 Task: Find connections with filter location Glauchau with filter topic #linkedincoachwith filter profile language Spanish with filter current company Forbe with filter school Telangana jobs and careers with filter industry Business Consulting and Services with filter service category Network Support with filter keywords title Program Administrator
Action: Mouse moved to (595, 83)
Screenshot: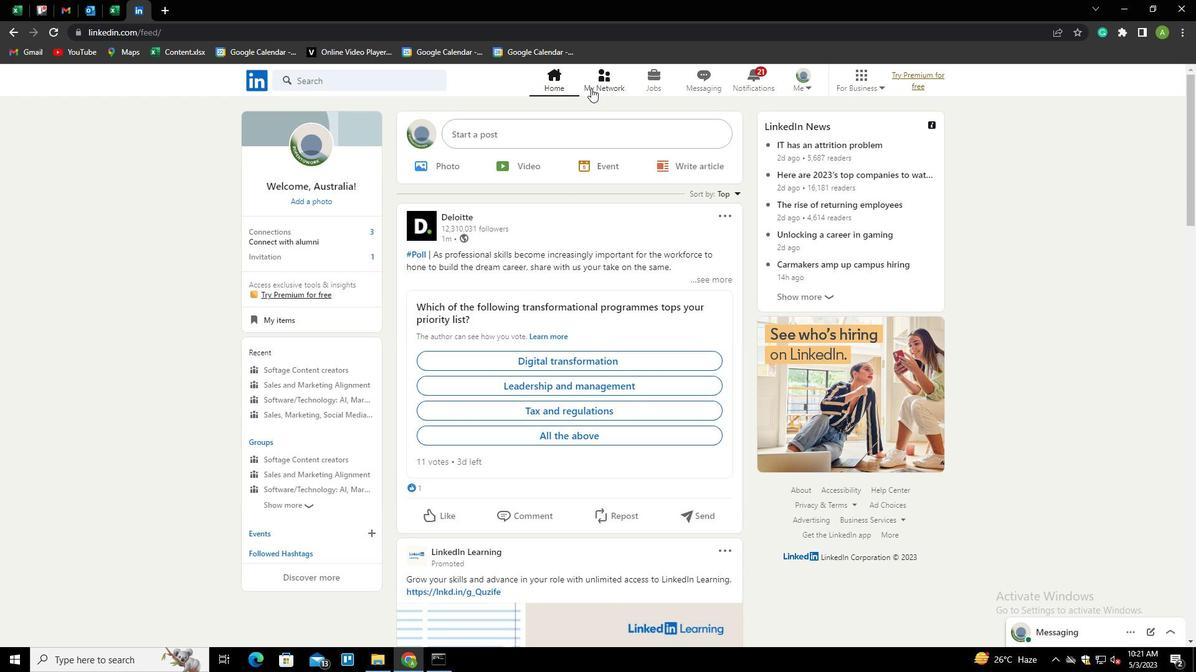 
Action: Mouse pressed left at (595, 83)
Screenshot: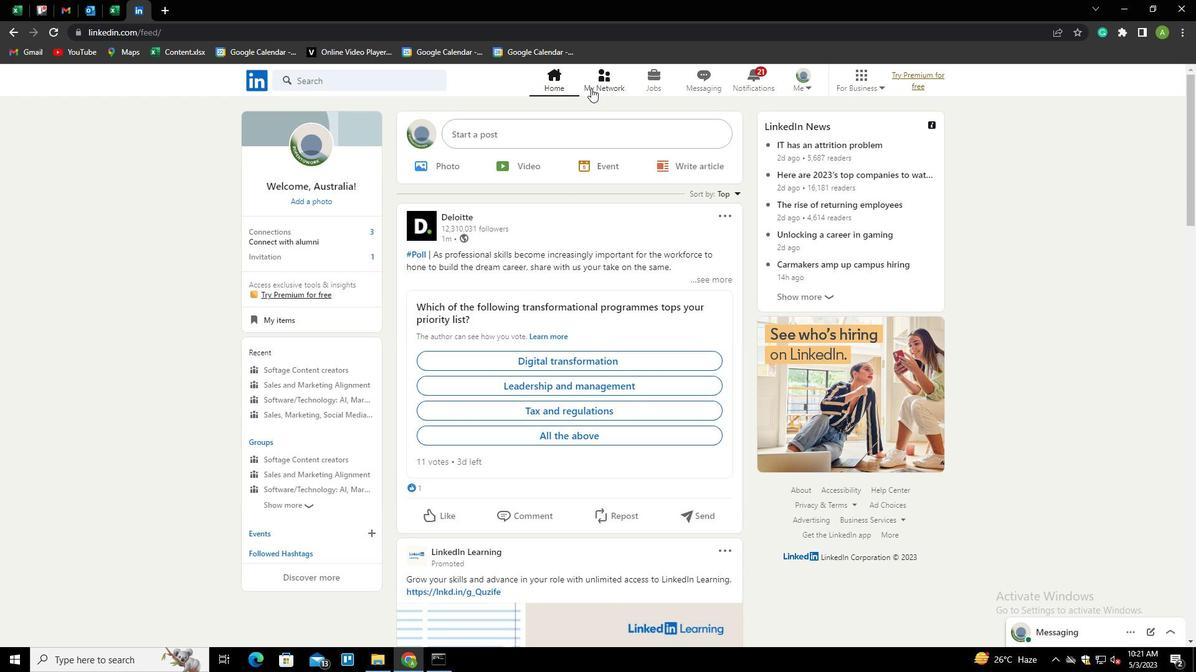 
Action: Mouse moved to (300, 147)
Screenshot: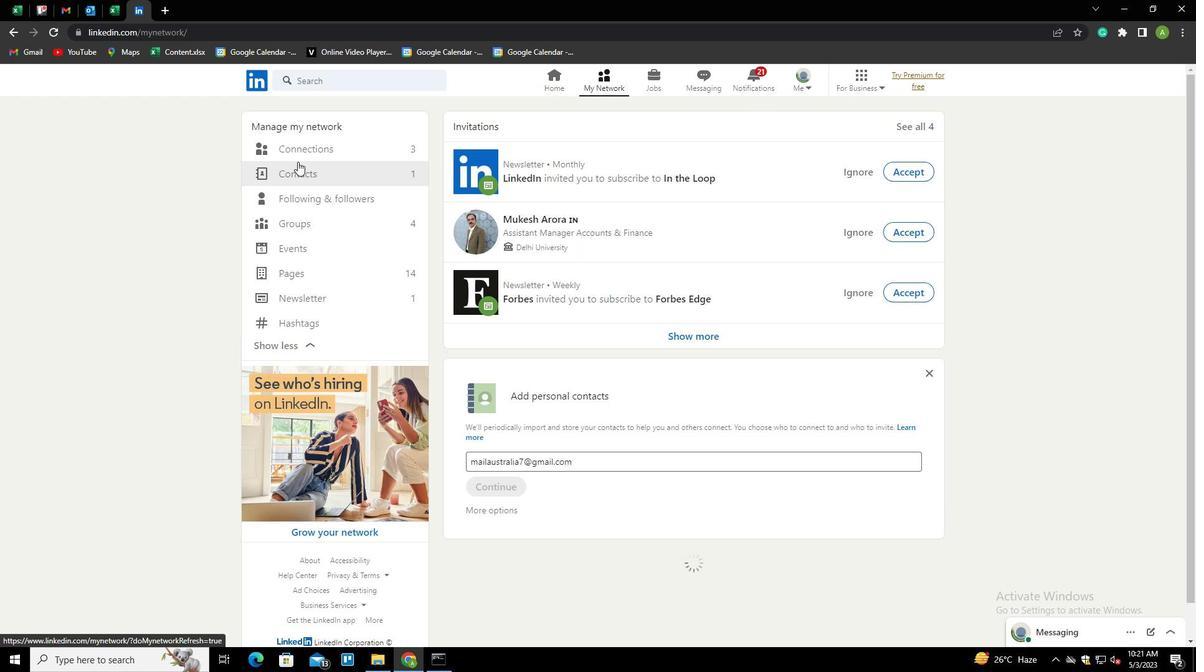 
Action: Mouse pressed left at (300, 147)
Screenshot: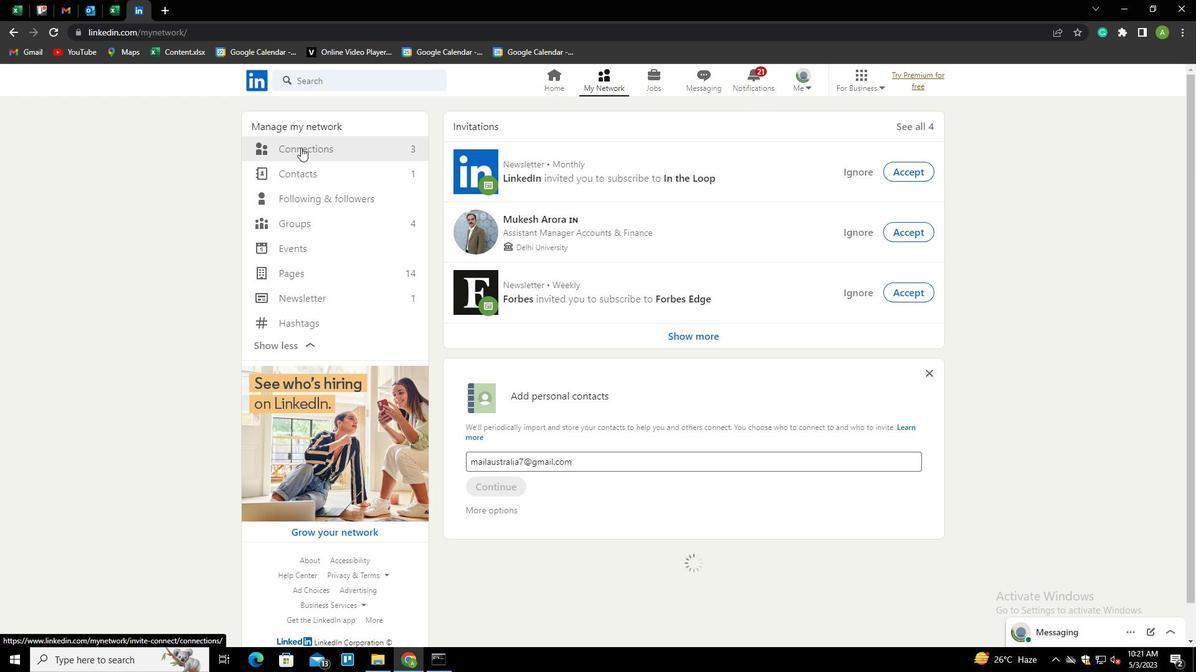 
Action: Mouse moved to (679, 147)
Screenshot: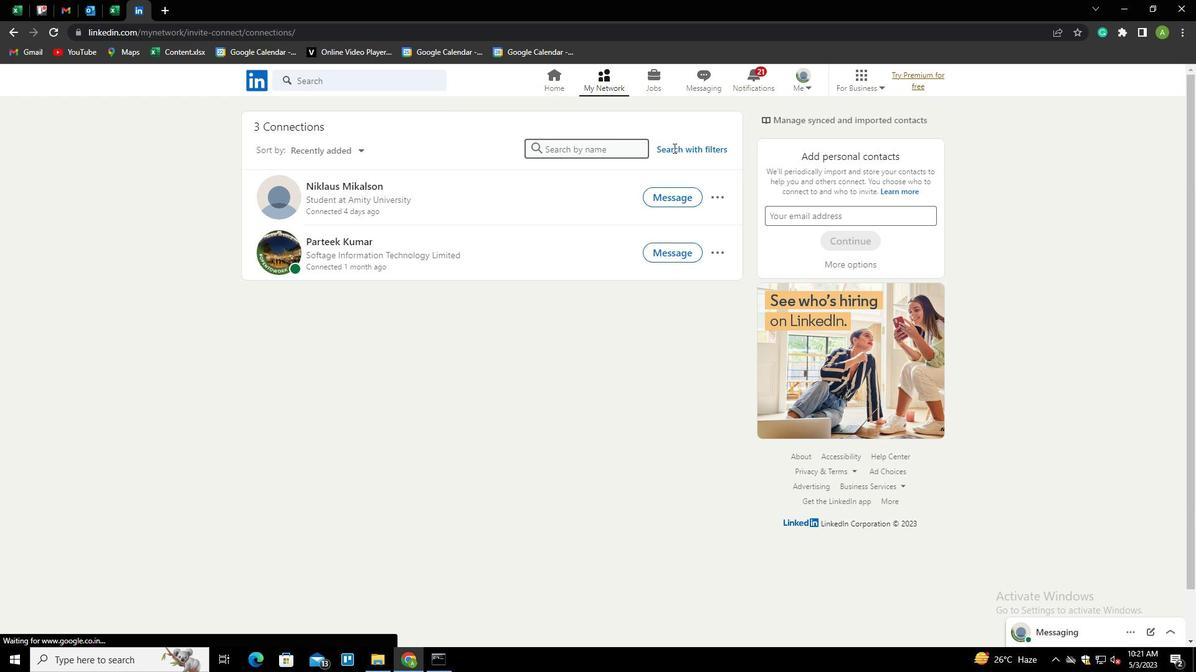 
Action: Mouse pressed left at (679, 147)
Screenshot: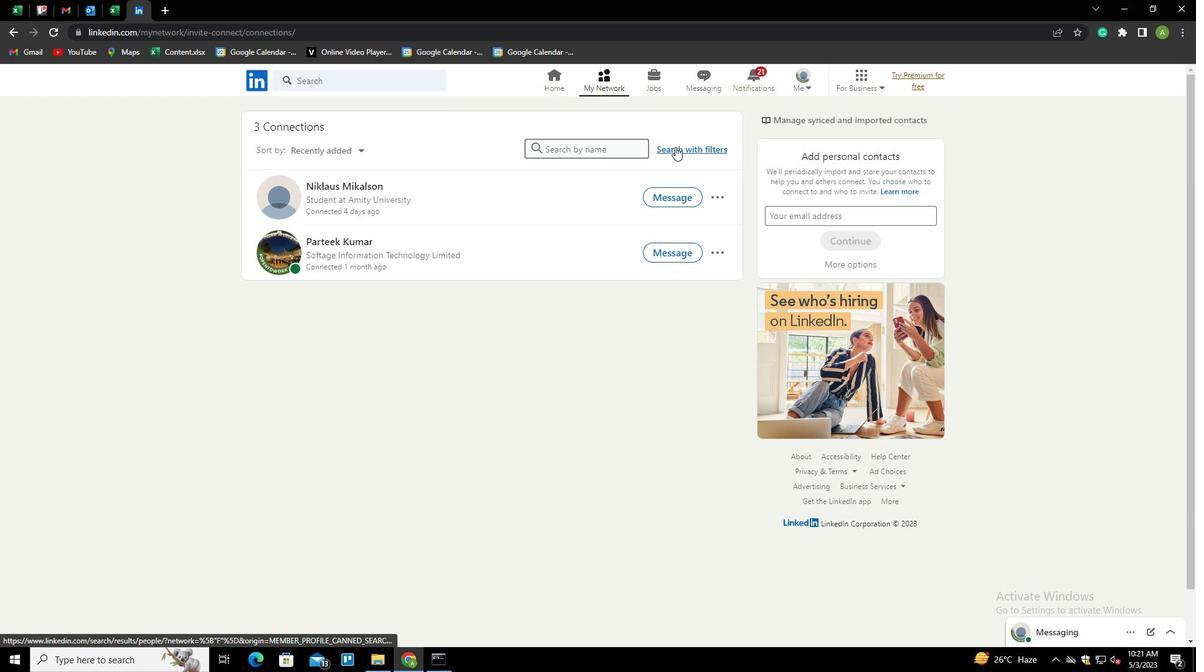 
Action: Mouse moved to (630, 119)
Screenshot: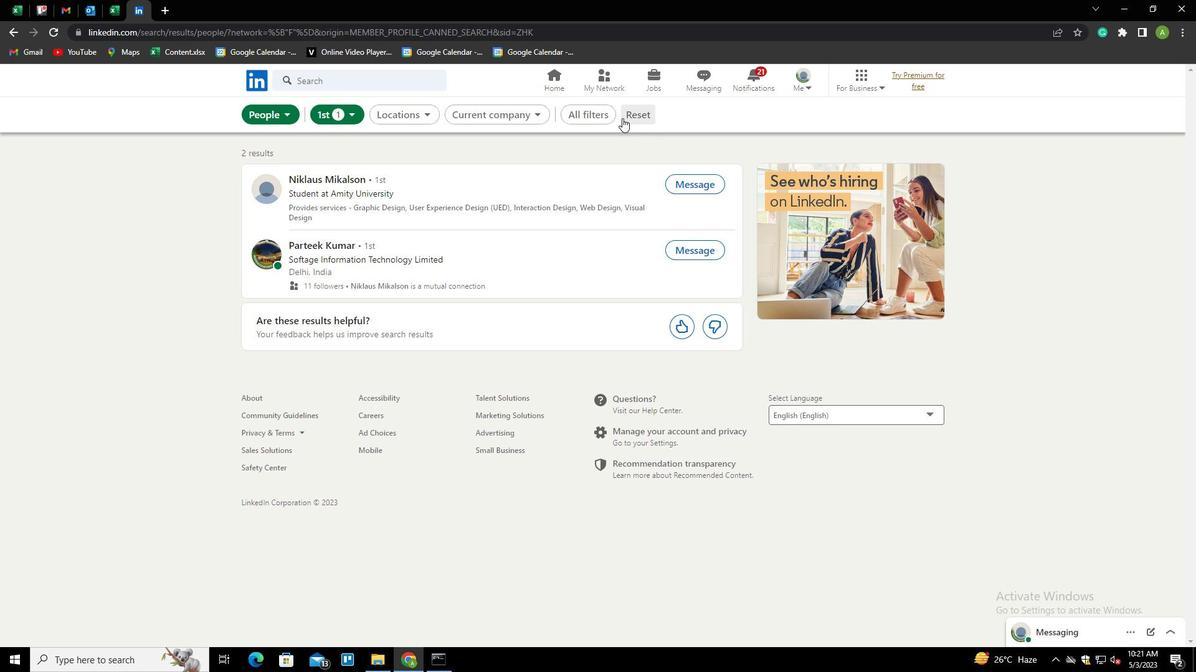 
Action: Mouse pressed left at (630, 119)
Screenshot: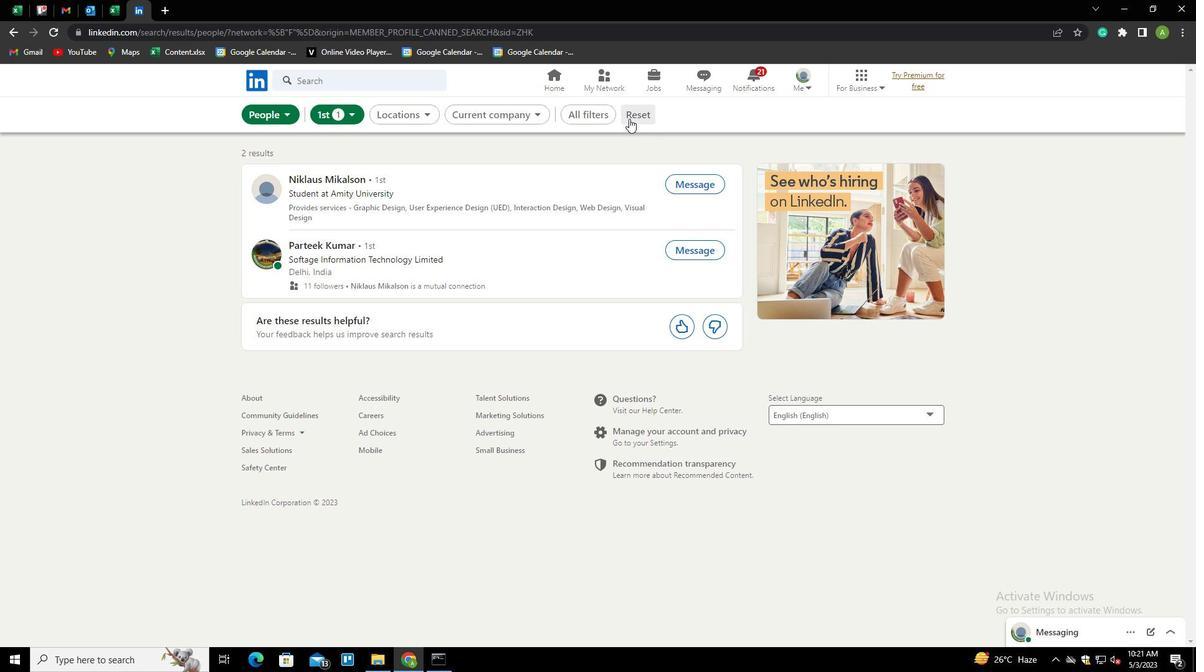 
Action: Mouse moved to (629, 119)
Screenshot: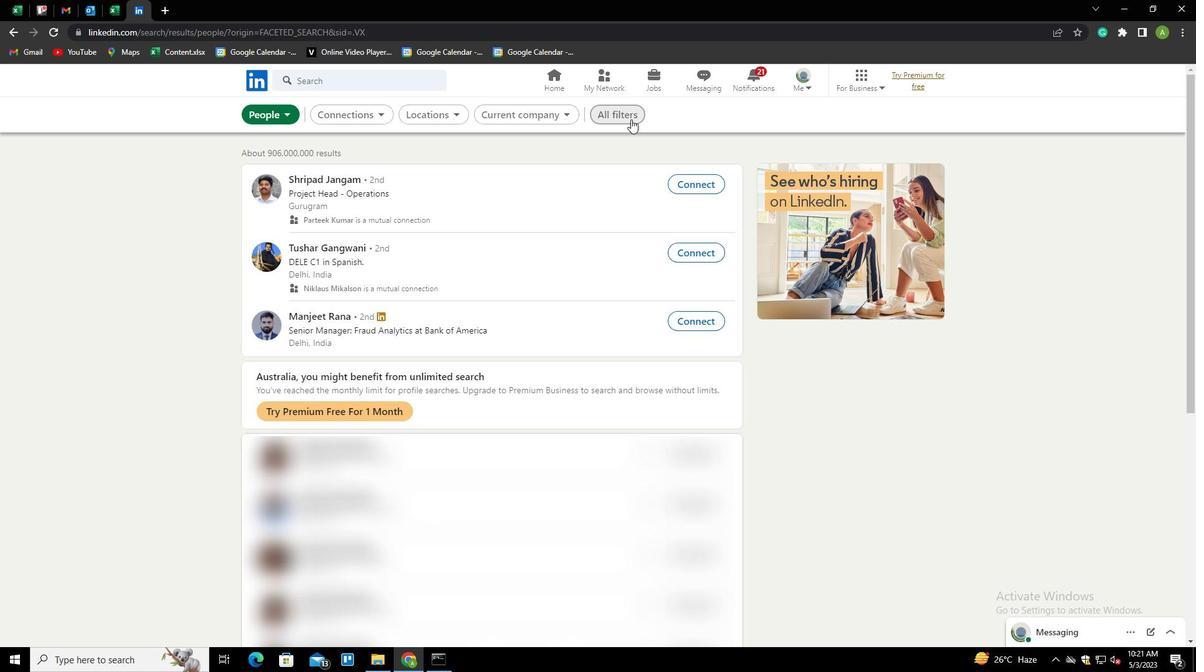 
Action: Mouse pressed left at (629, 119)
Screenshot: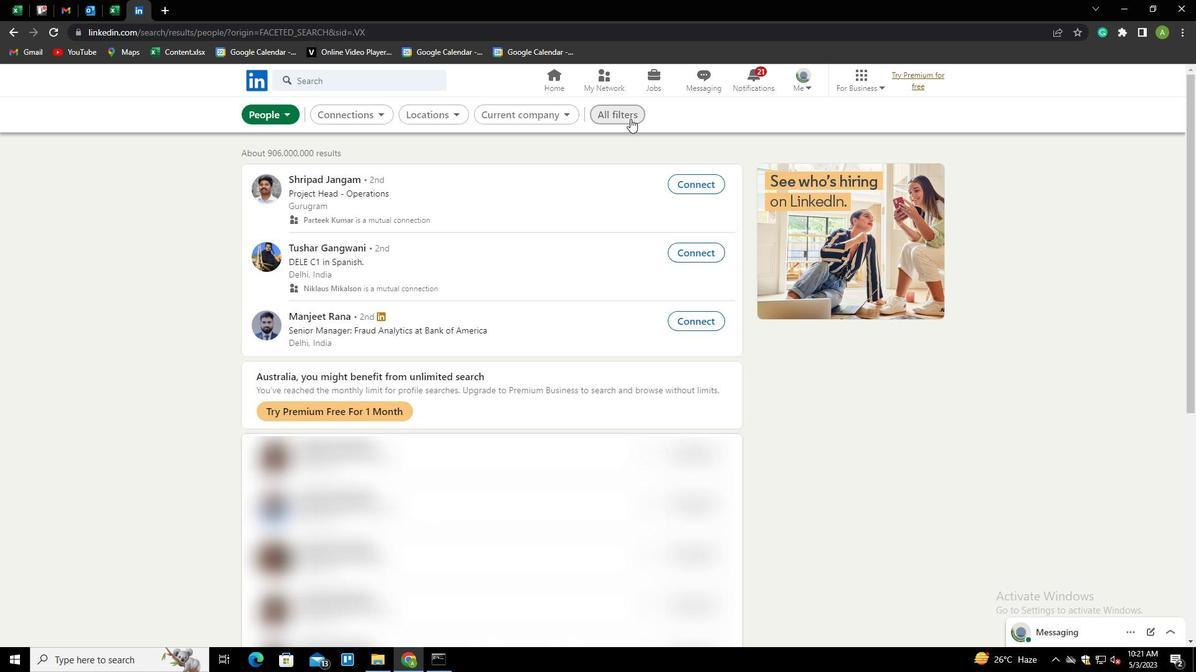 
Action: Mouse moved to (1018, 295)
Screenshot: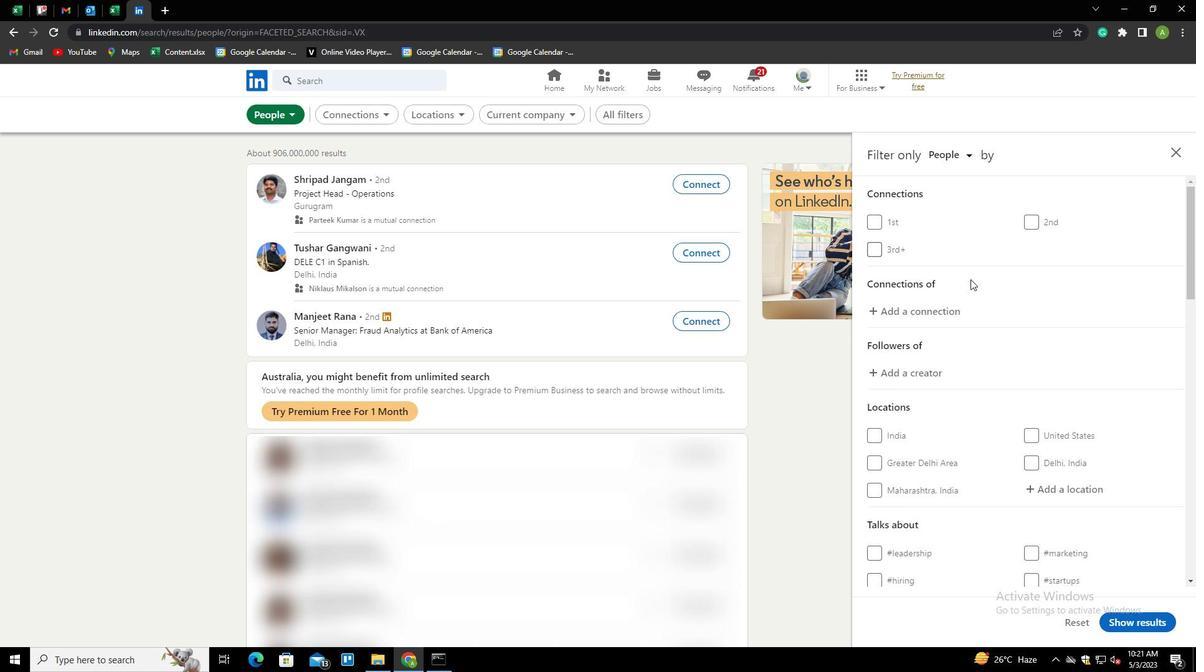 
Action: Mouse scrolled (1018, 294) with delta (0, 0)
Screenshot: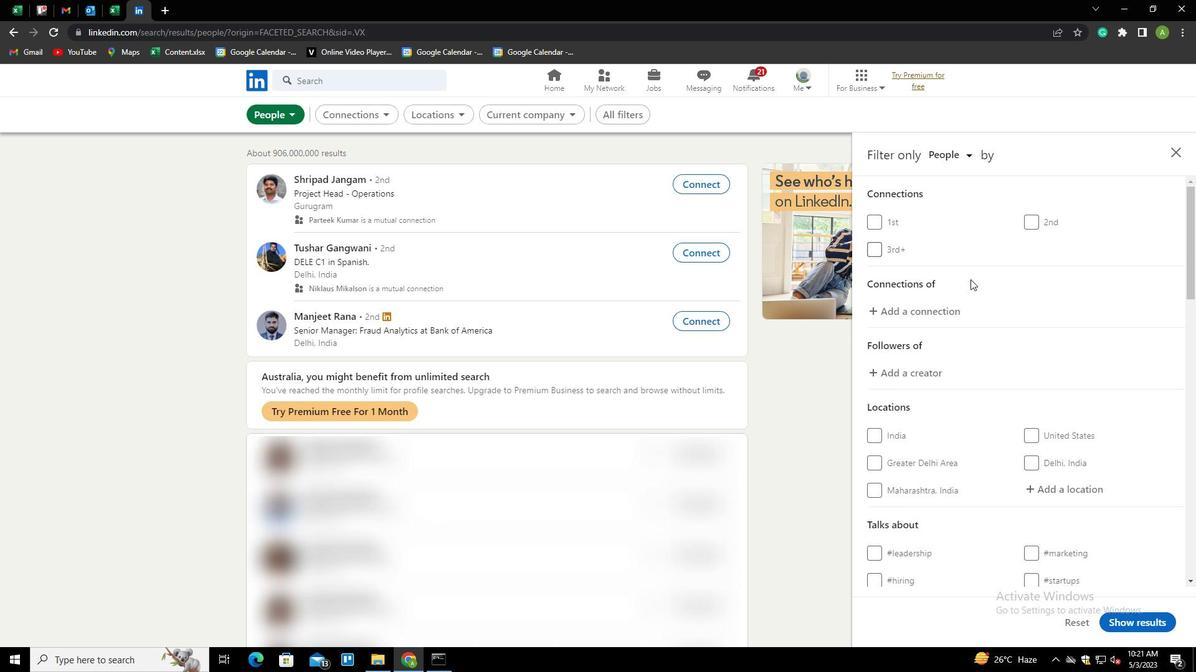 
Action: Mouse scrolled (1018, 294) with delta (0, 0)
Screenshot: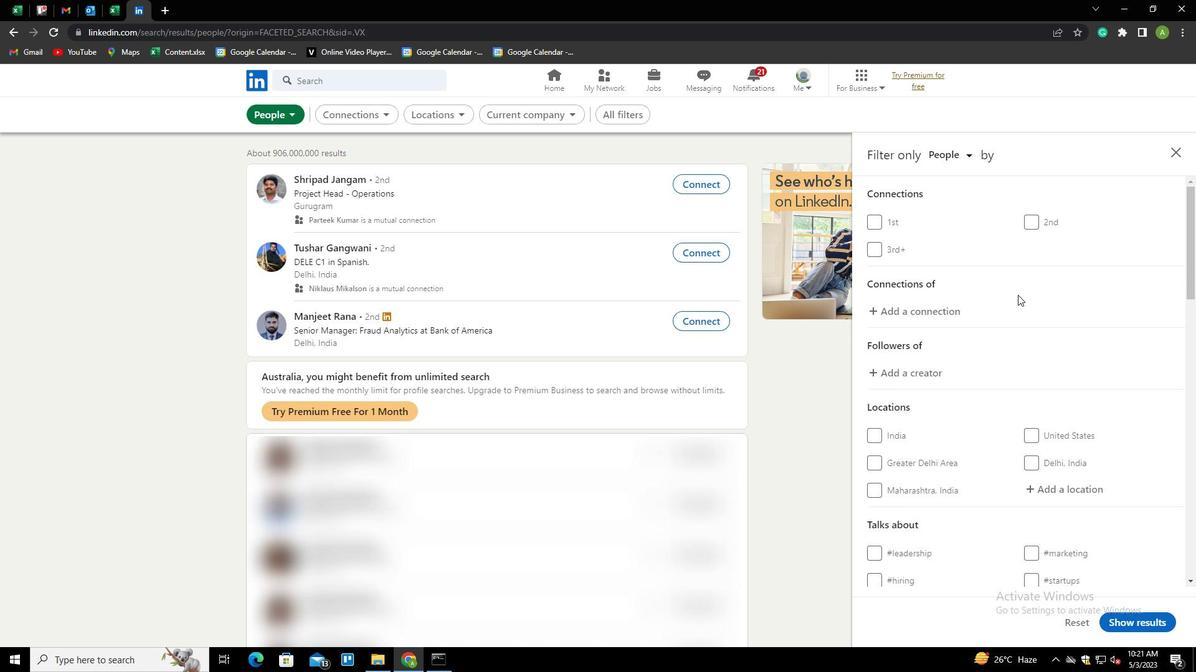 
Action: Mouse scrolled (1018, 294) with delta (0, 0)
Screenshot: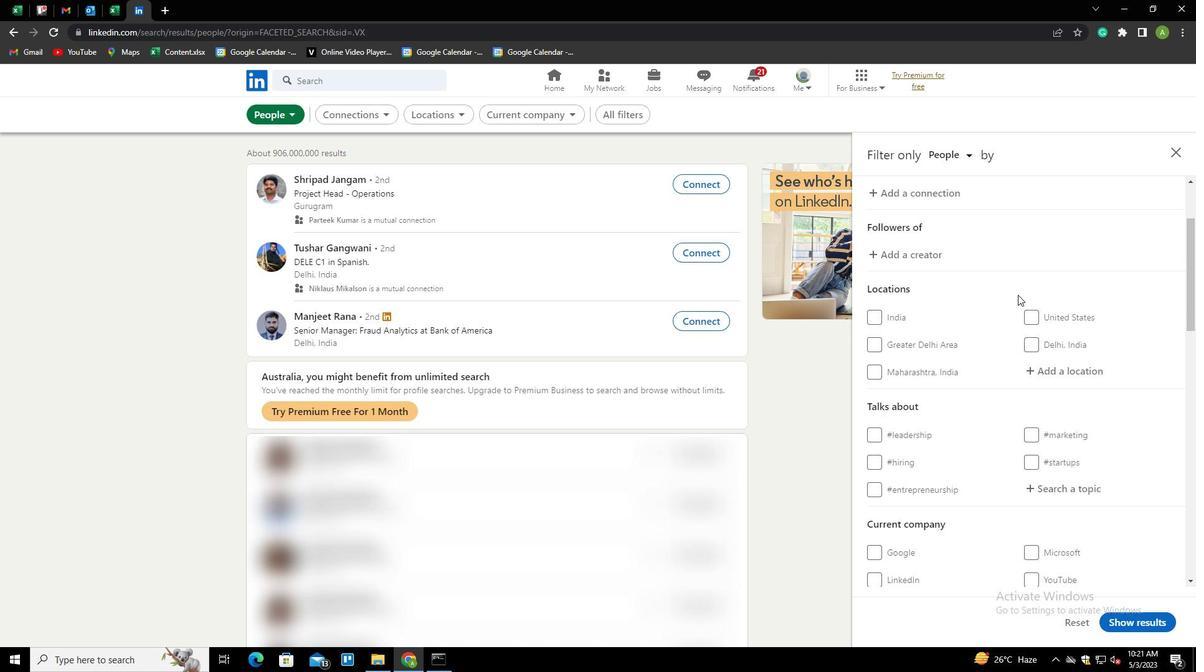 
Action: Mouse moved to (1047, 300)
Screenshot: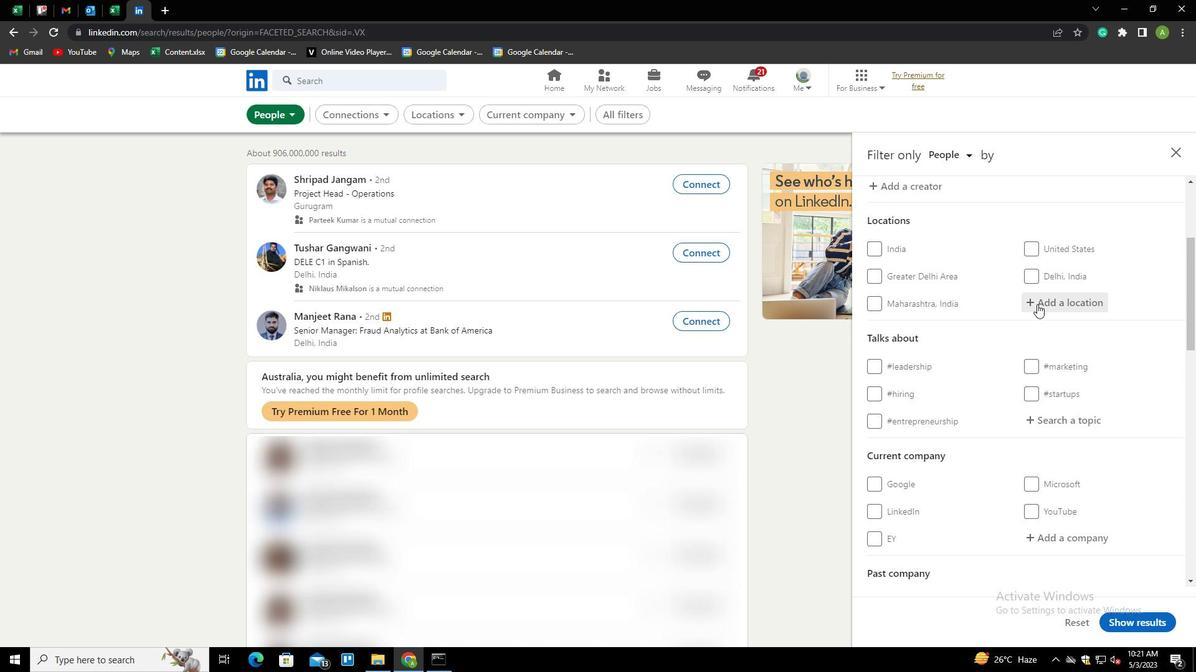 
Action: Mouse pressed left at (1047, 300)
Screenshot: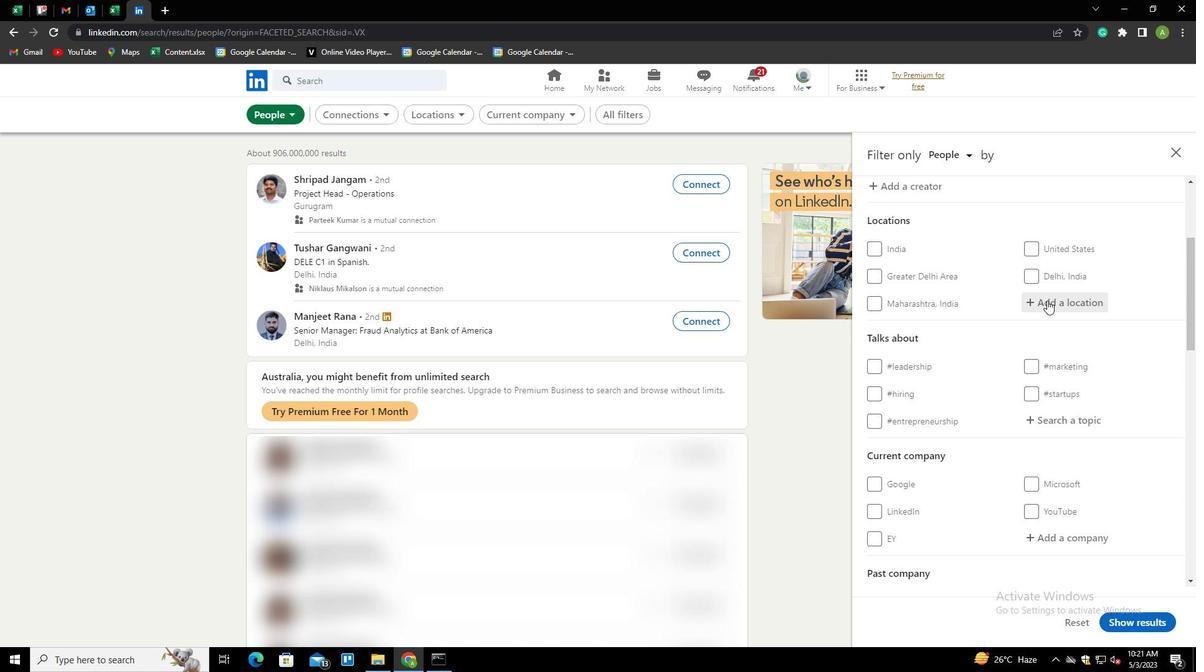 
Action: Mouse moved to (1062, 302)
Screenshot: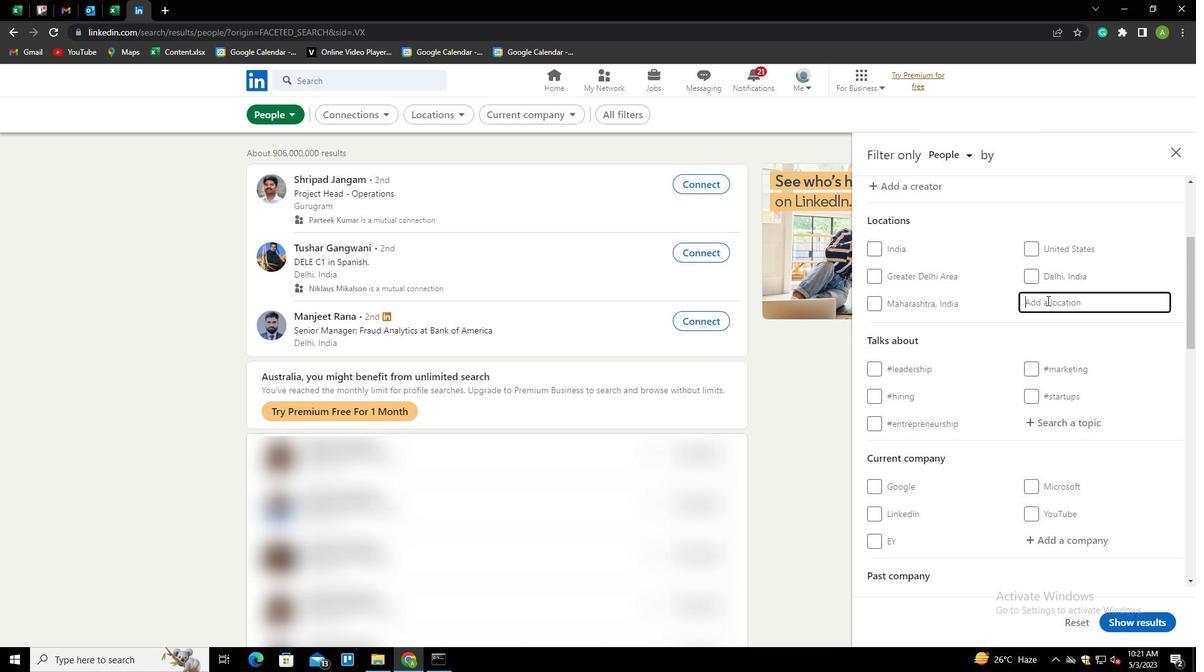 
Action: Mouse pressed left at (1062, 302)
Screenshot: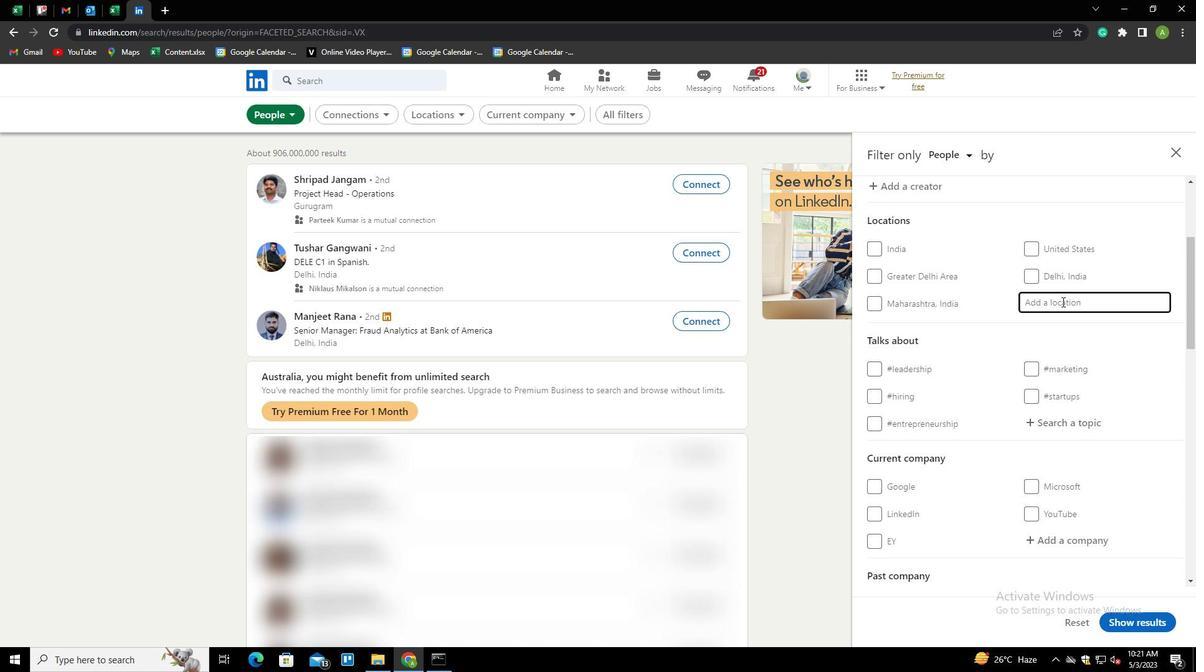 
Action: Mouse moved to (1062, 302)
Screenshot: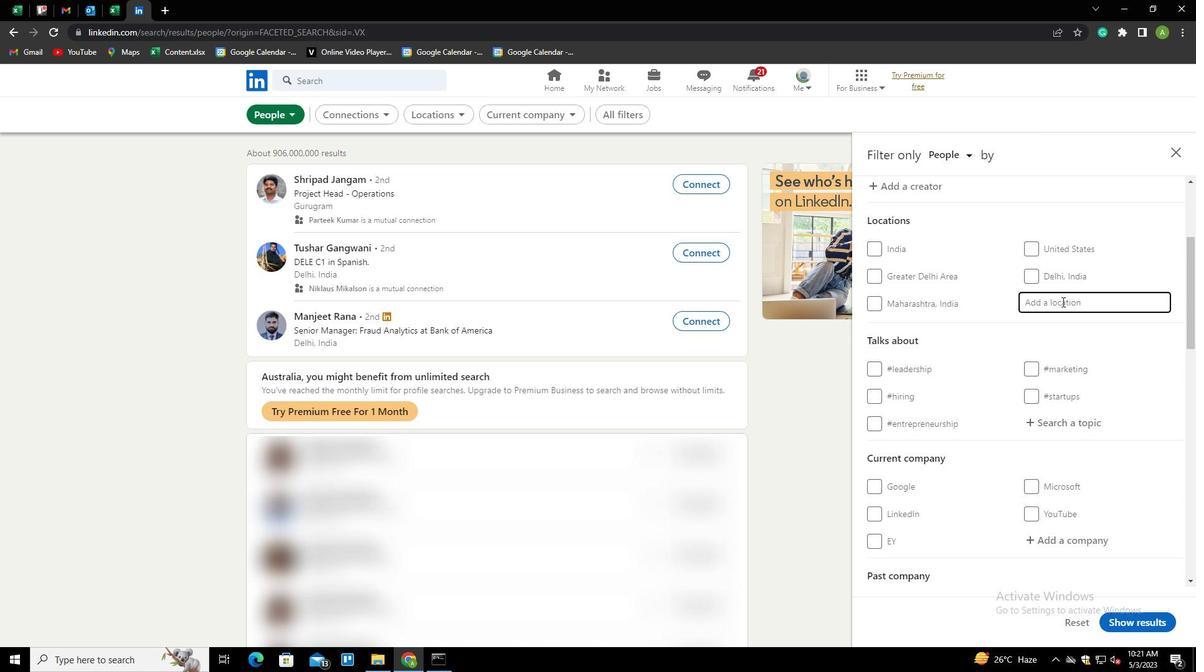 
Action: Key pressed <Key.shift>GLAUCHE<Key.left><Key.right><Key.shift_r><Key.left>AU<Key.down><Key.enter>
Screenshot: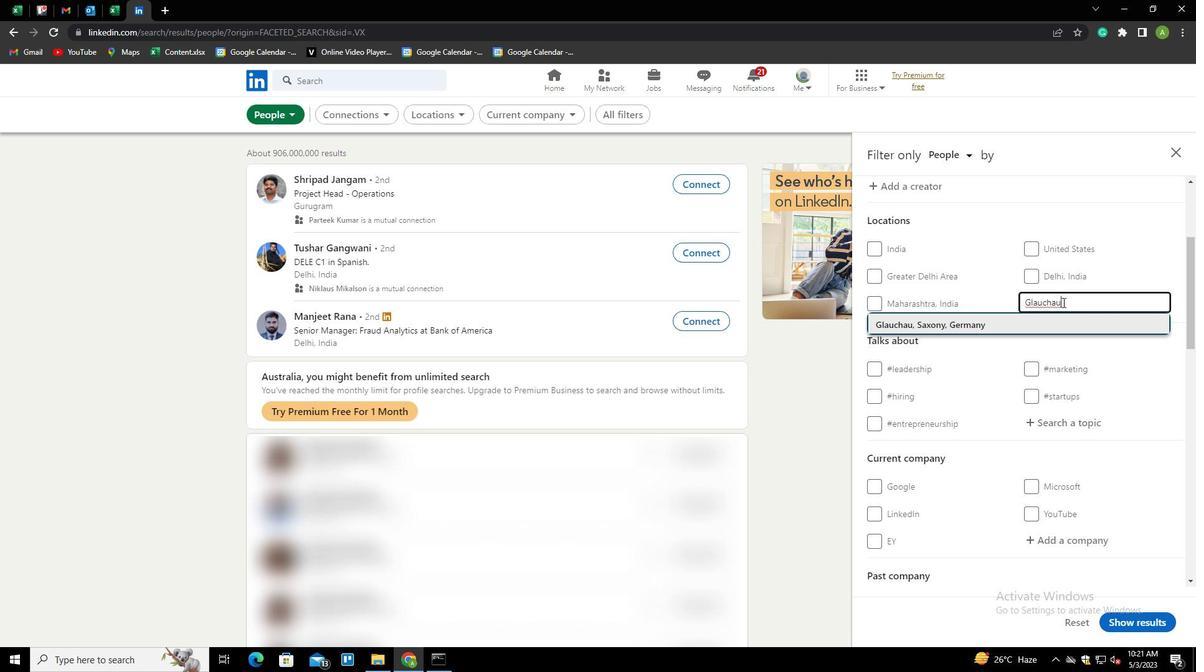 
Action: Mouse scrolled (1062, 302) with delta (0, 0)
Screenshot: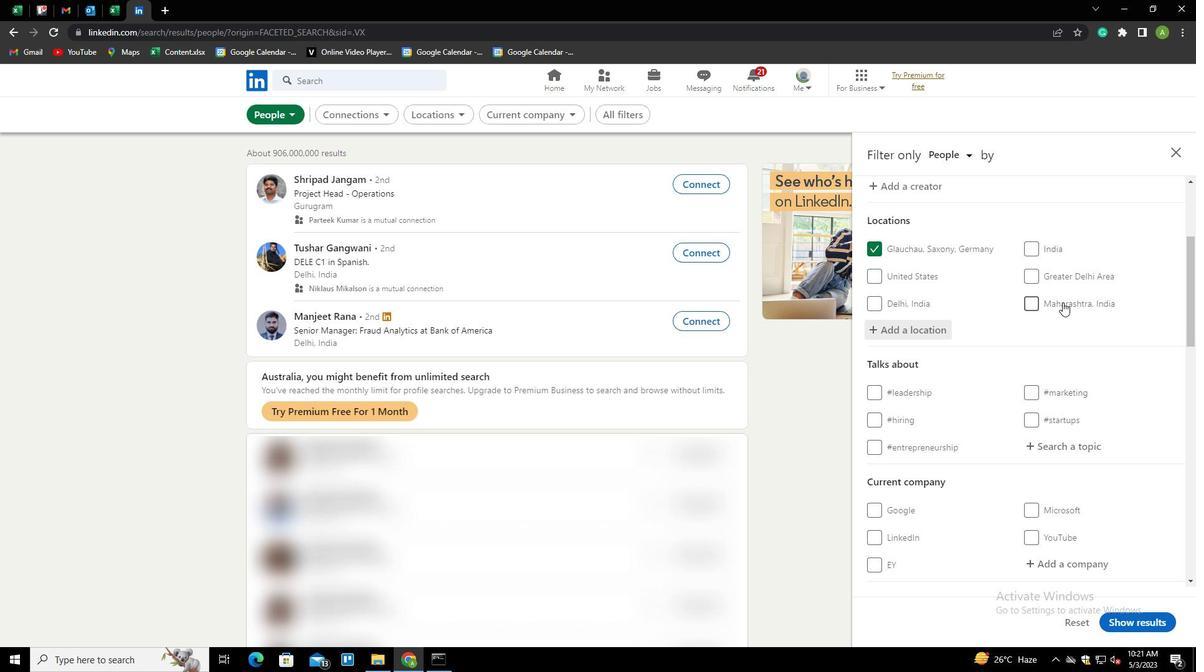 
Action: Mouse scrolled (1062, 302) with delta (0, 0)
Screenshot: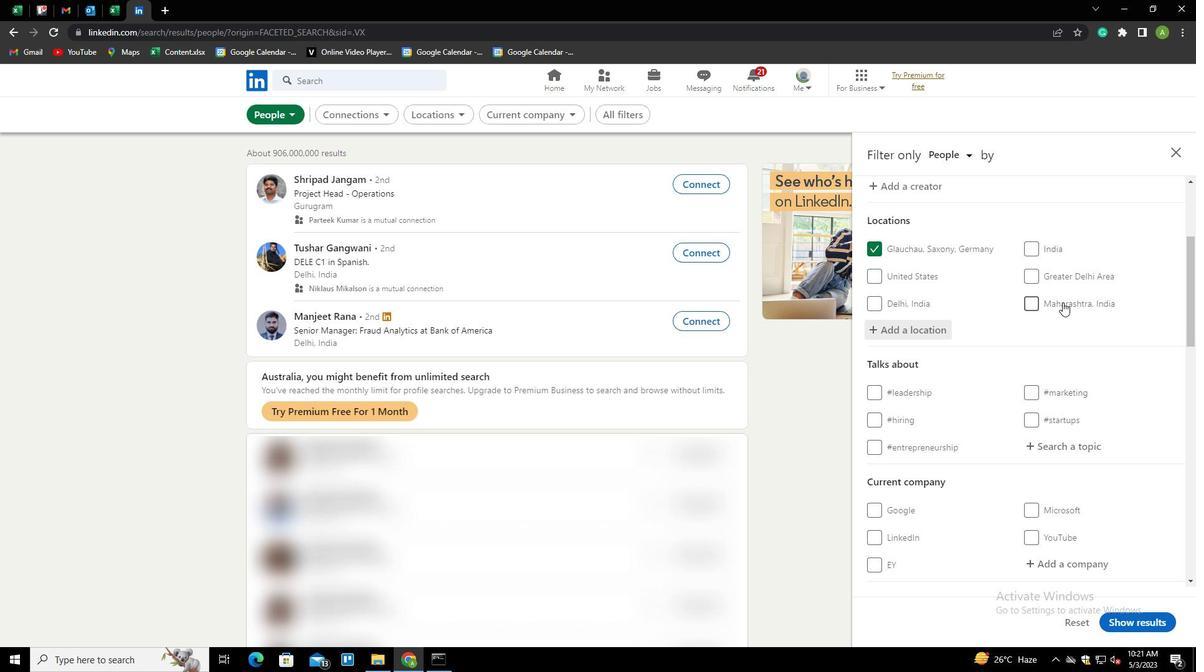 
Action: Mouse moved to (1054, 324)
Screenshot: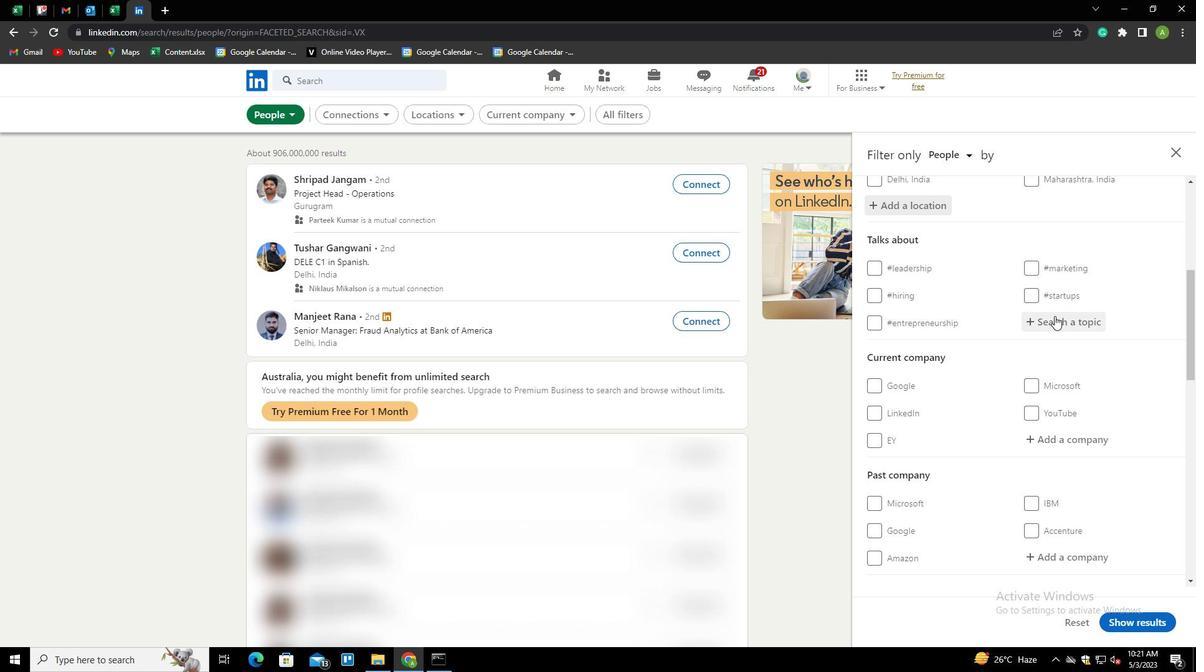 
Action: Mouse pressed left at (1054, 324)
Screenshot: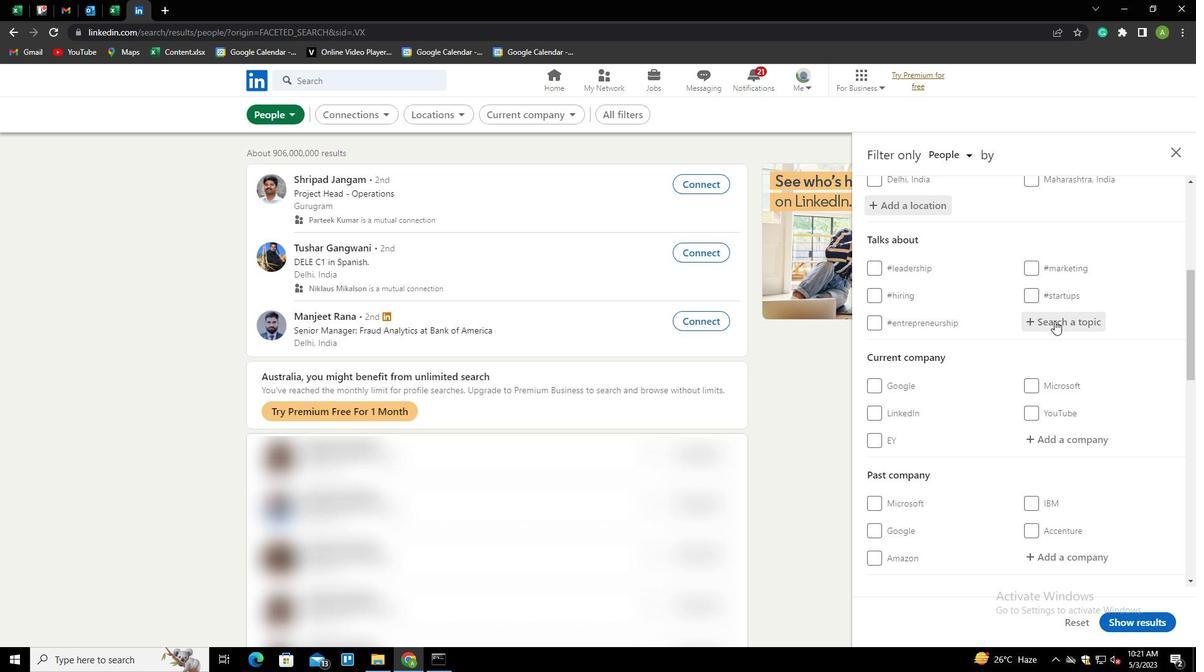 
Action: Key pressed LINKEDINCOA<Key.backspace>CA<Key.backspace><Key.backspace>ACH<Key.down><Key.enter>
Screenshot: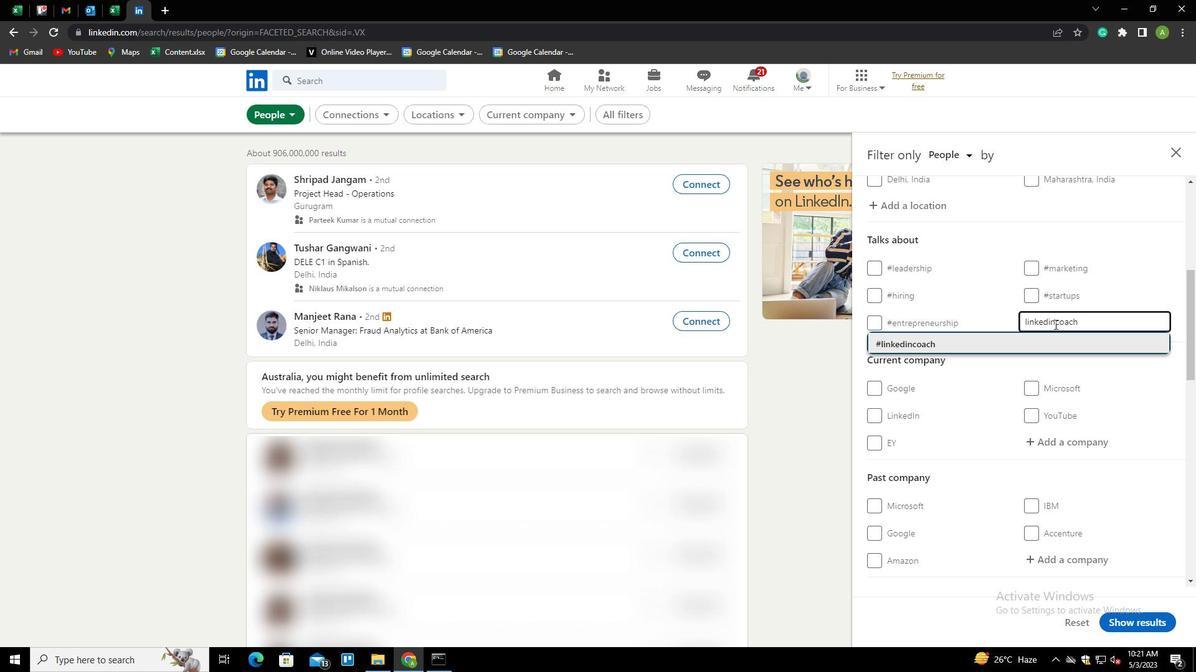 
Action: Mouse scrolled (1054, 323) with delta (0, 0)
Screenshot: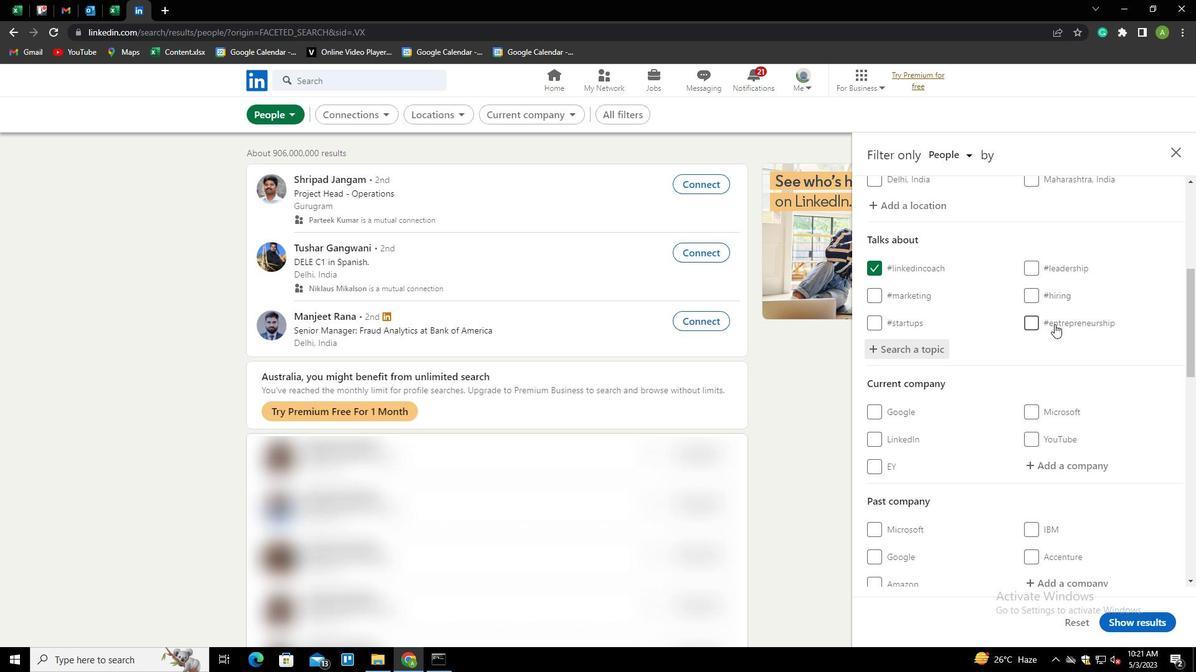 
Action: Mouse scrolled (1054, 323) with delta (0, 0)
Screenshot: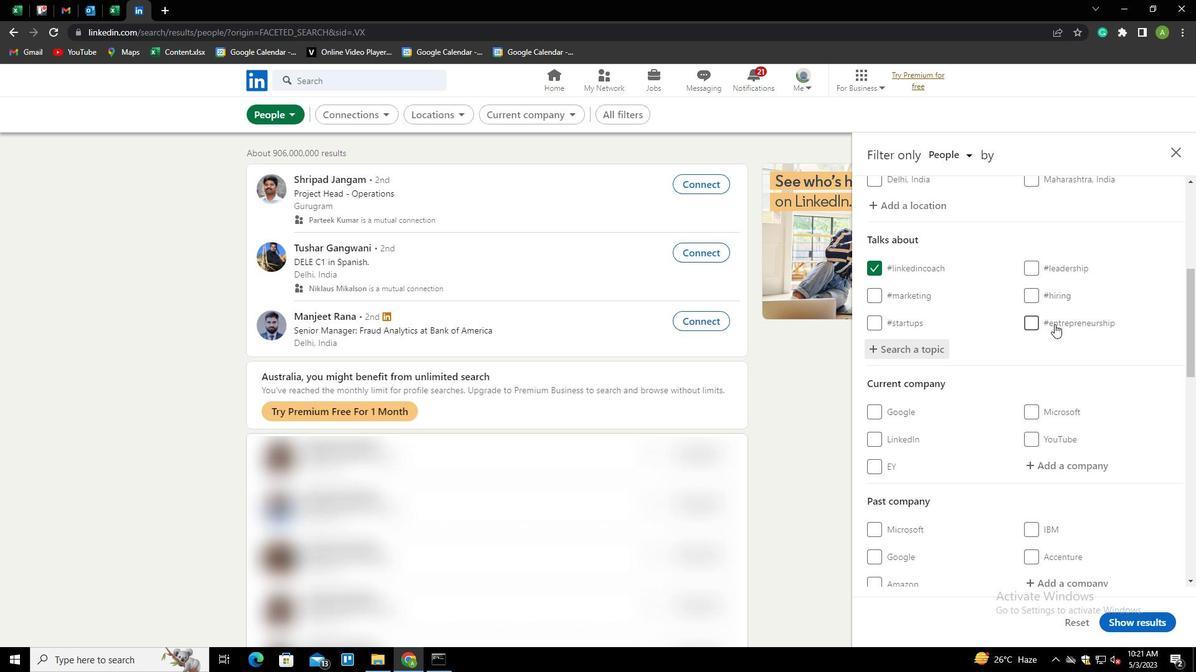 
Action: Mouse scrolled (1054, 323) with delta (0, 0)
Screenshot: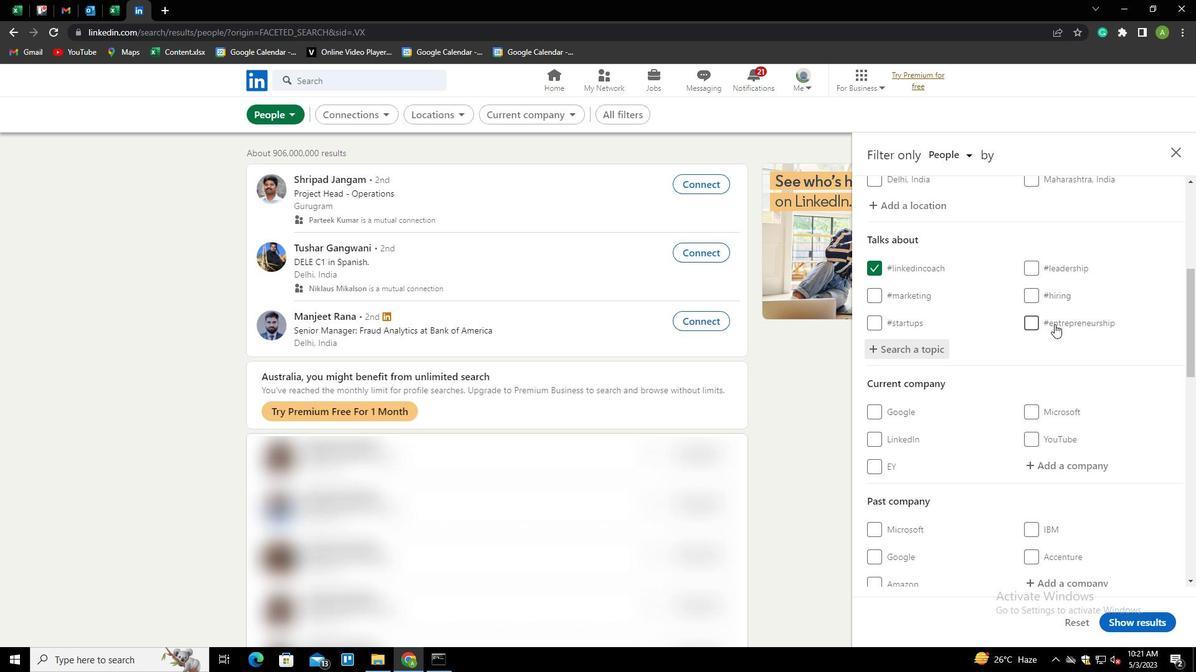 
Action: Mouse scrolled (1054, 323) with delta (0, 0)
Screenshot: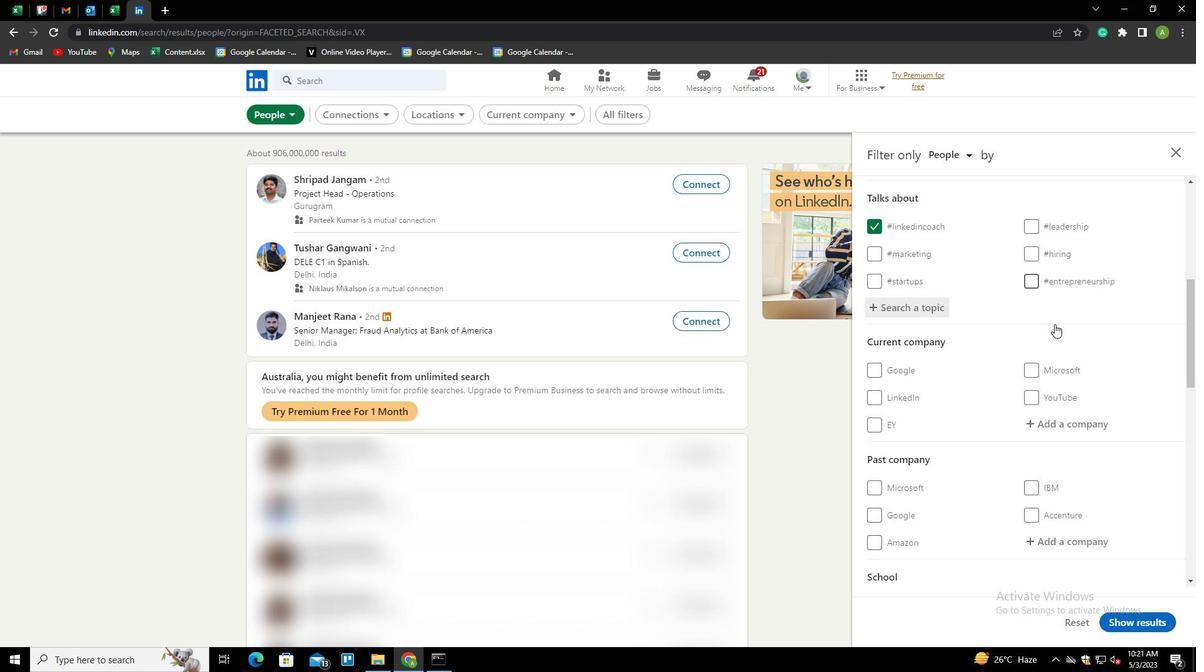 
Action: Mouse scrolled (1054, 323) with delta (0, 0)
Screenshot: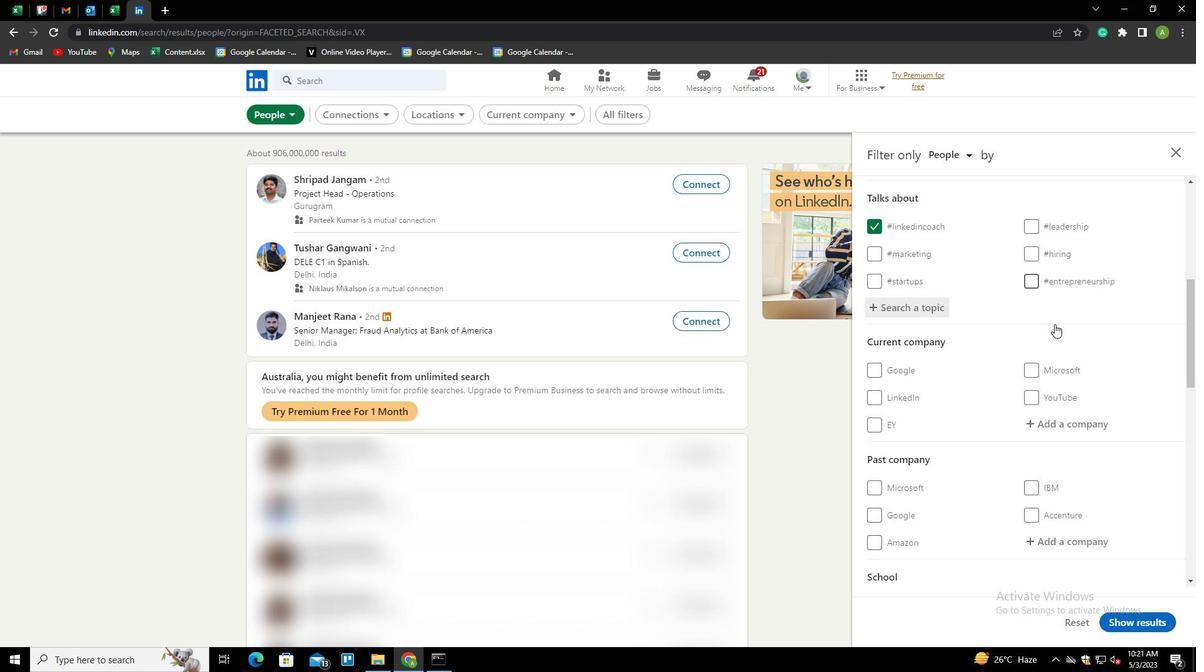 
Action: Mouse scrolled (1054, 323) with delta (0, 0)
Screenshot: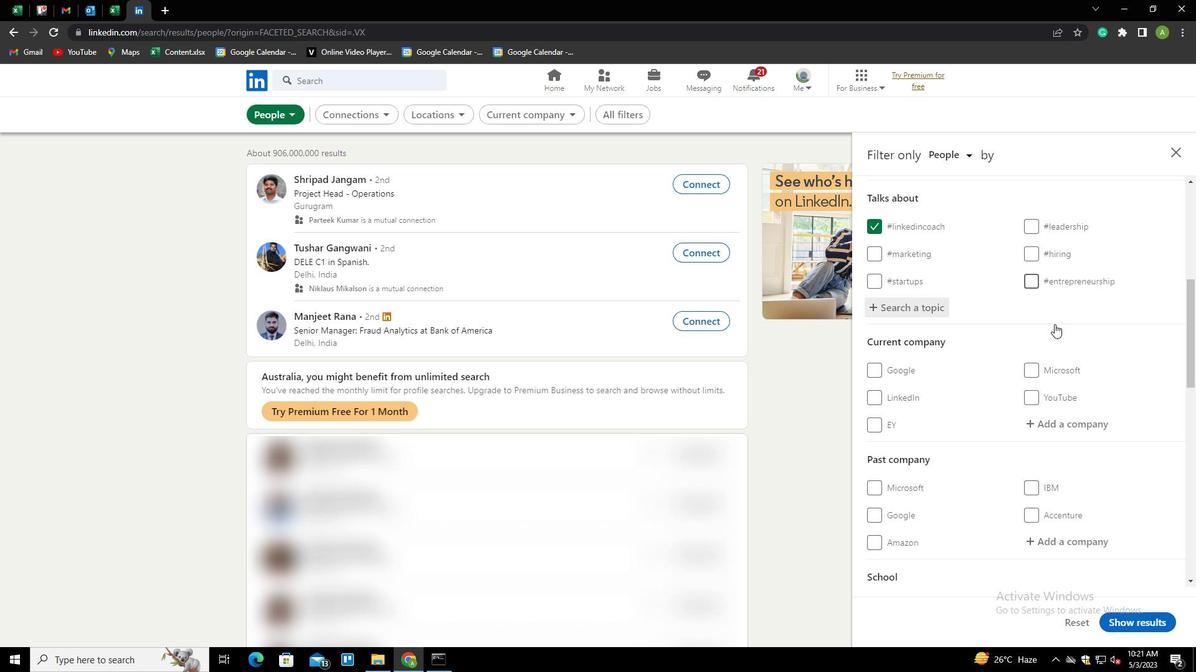 
Action: Mouse scrolled (1054, 323) with delta (0, 0)
Screenshot: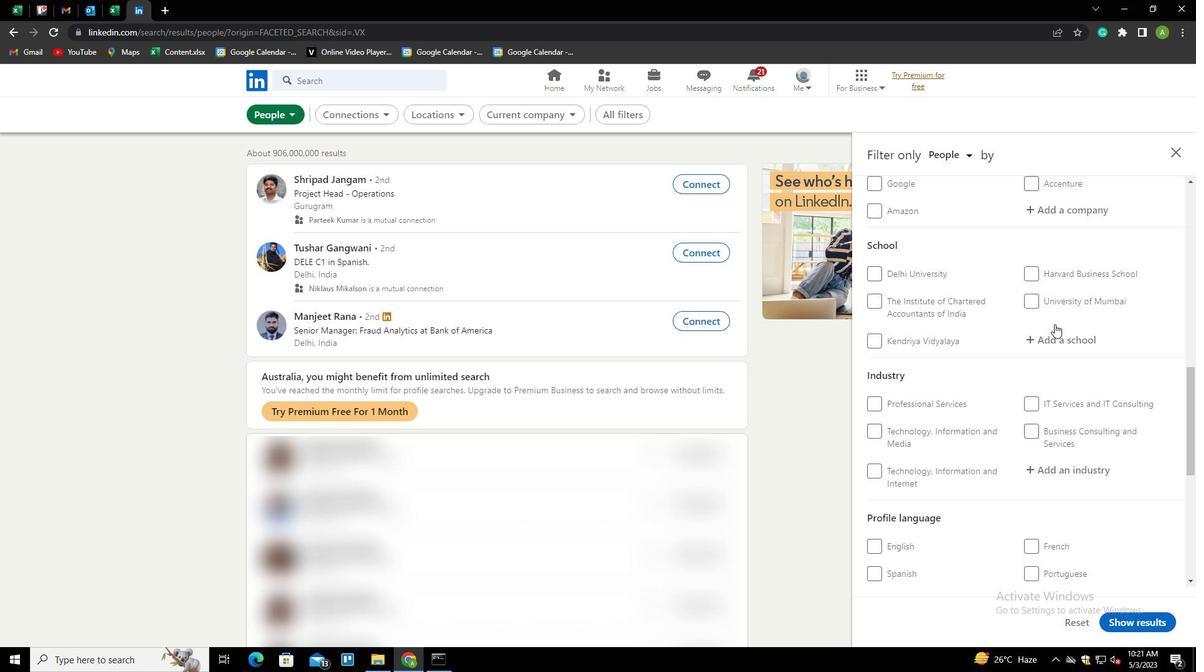 
Action: Mouse scrolled (1054, 323) with delta (0, 0)
Screenshot: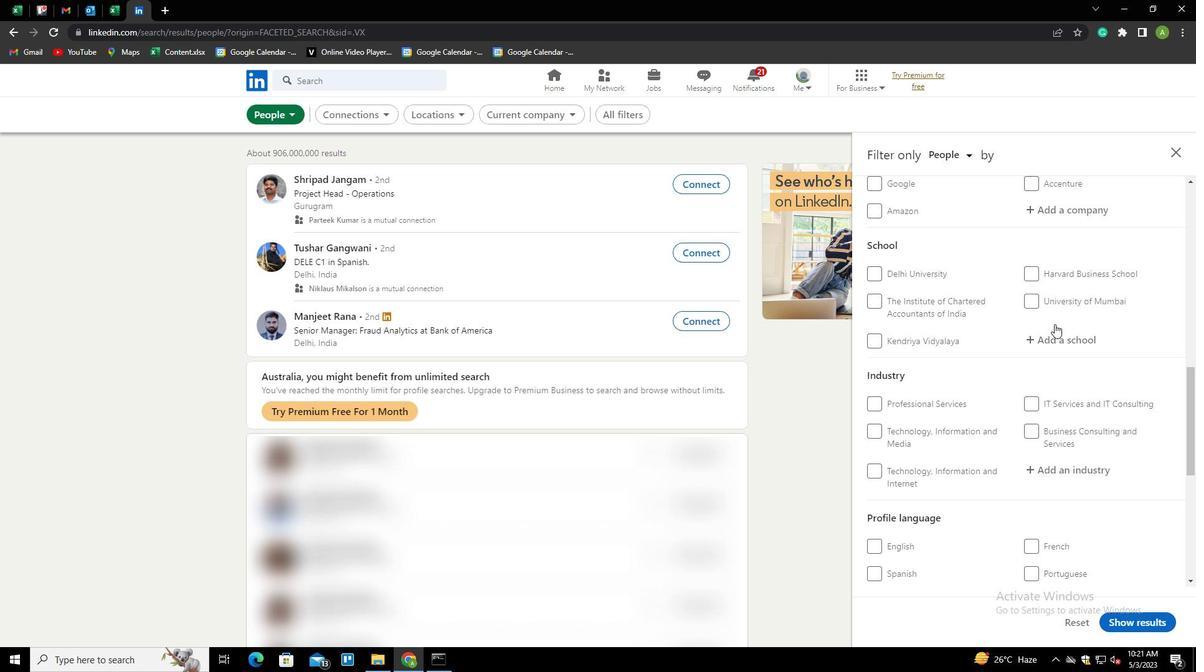 
Action: Mouse scrolled (1054, 323) with delta (0, 0)
Screenshot: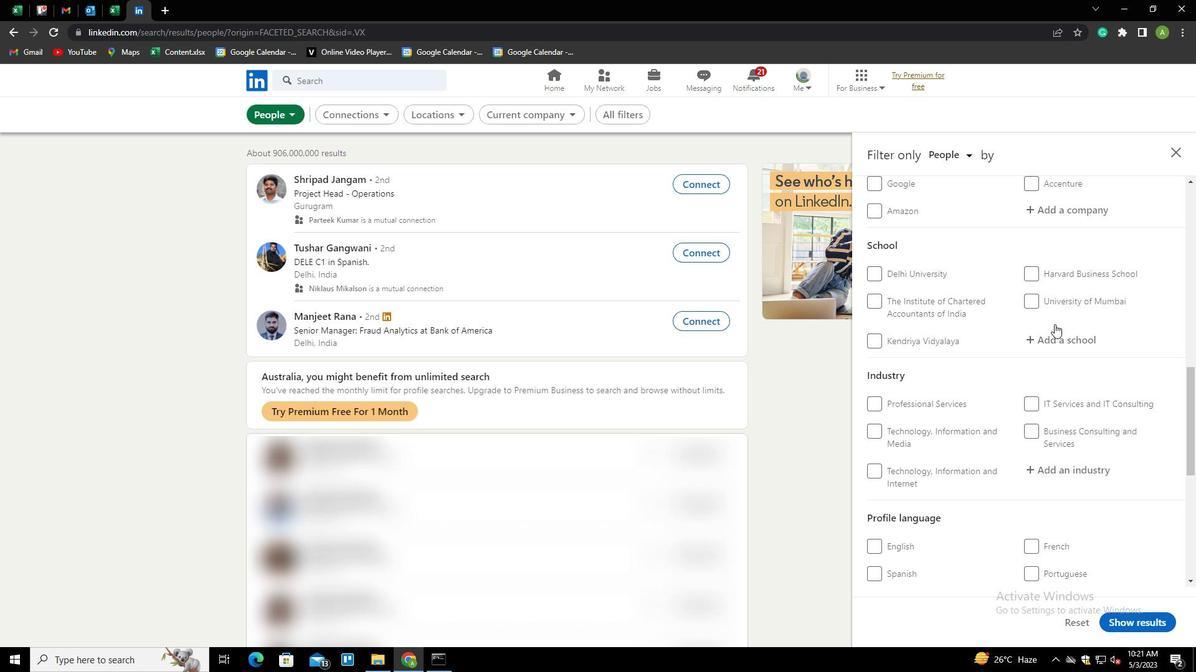 
Action: Mouse moved to (889, 388)
Screenshot: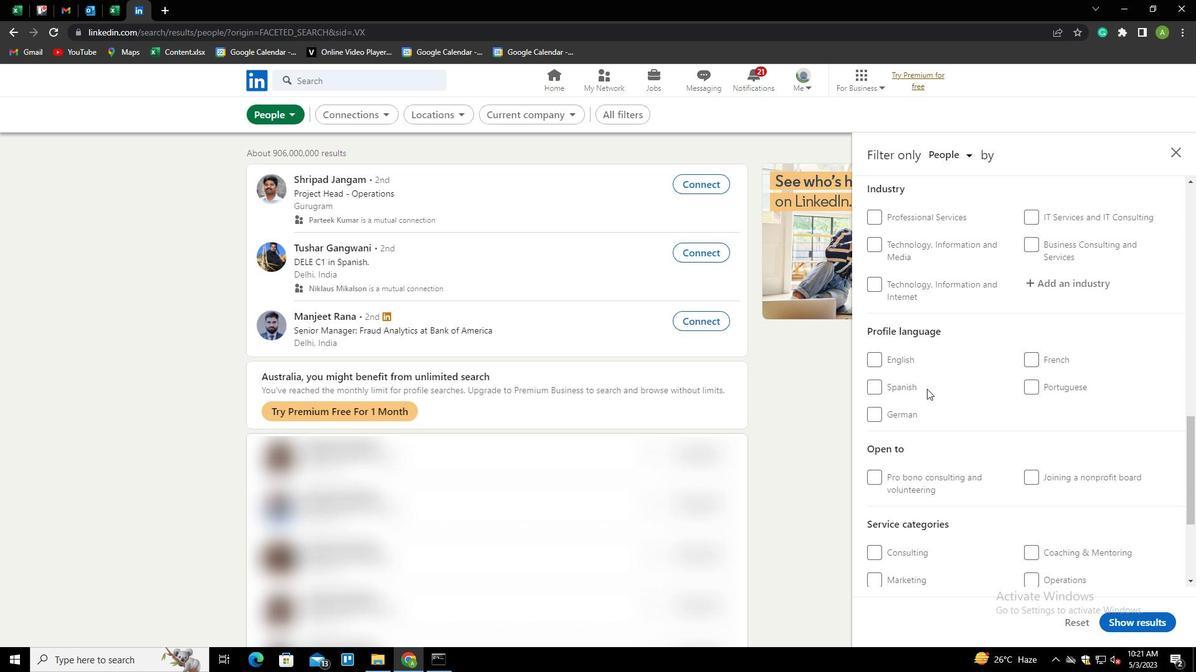 
Action: Mouse pressed left at (889, 388)
Screenshot: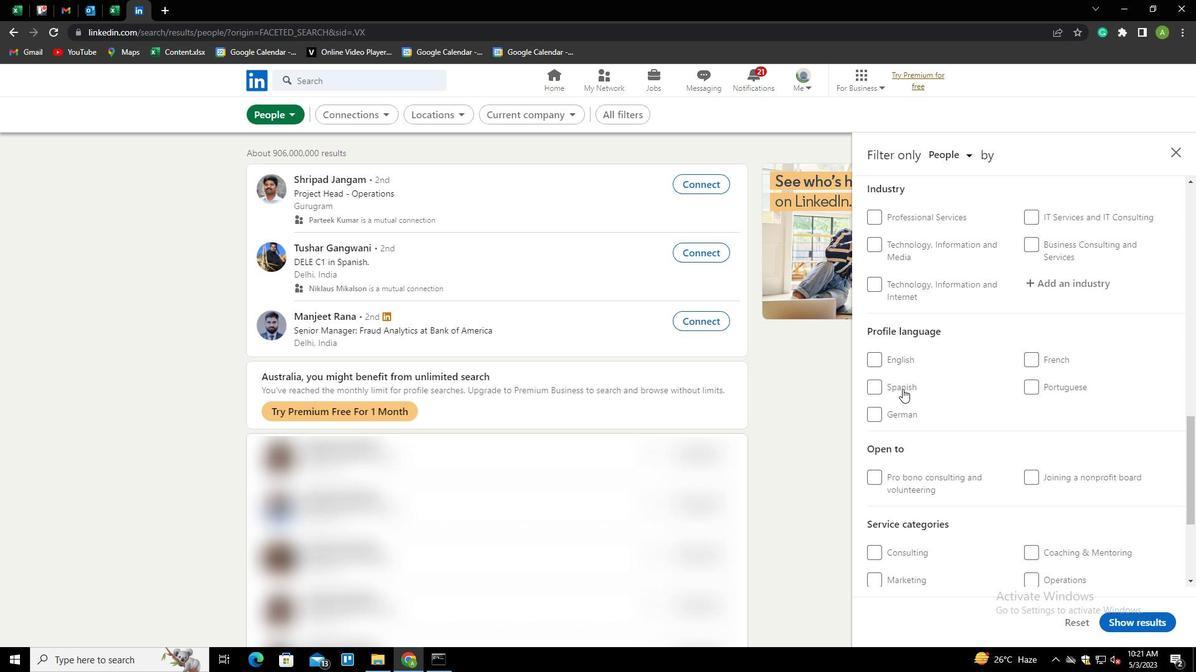 
Action: Mouse moved to (1081, 356)
Screenshot: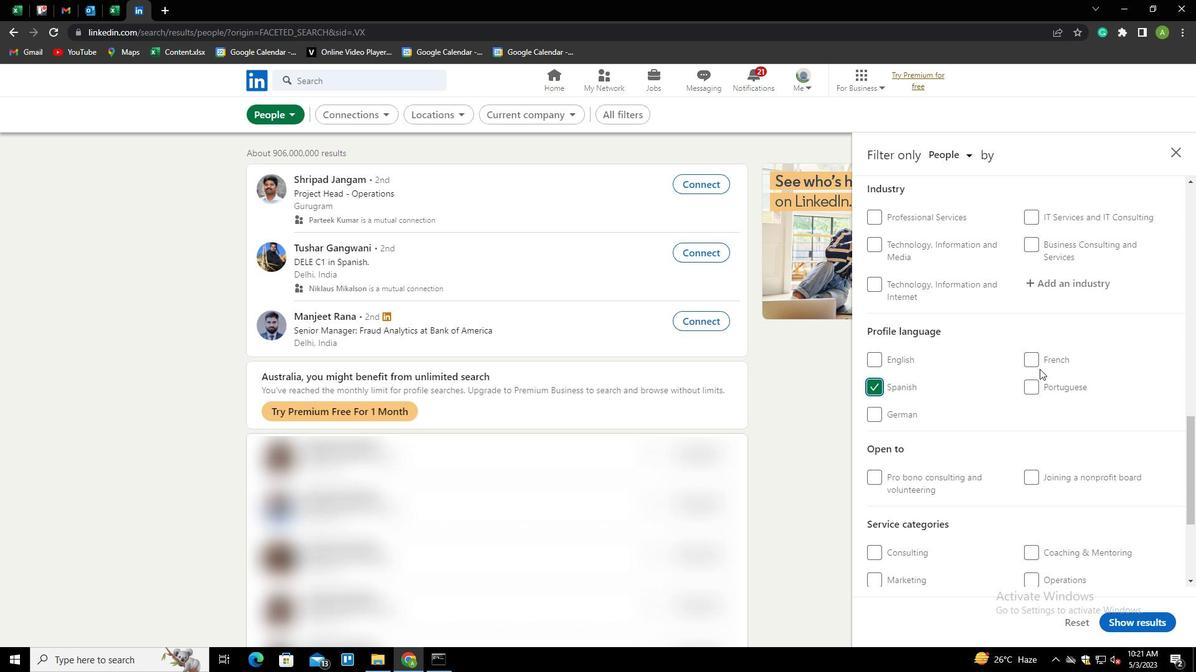 
Action: Mouse scrolled (1081, 357) with delta (0, 0)
Screenshot: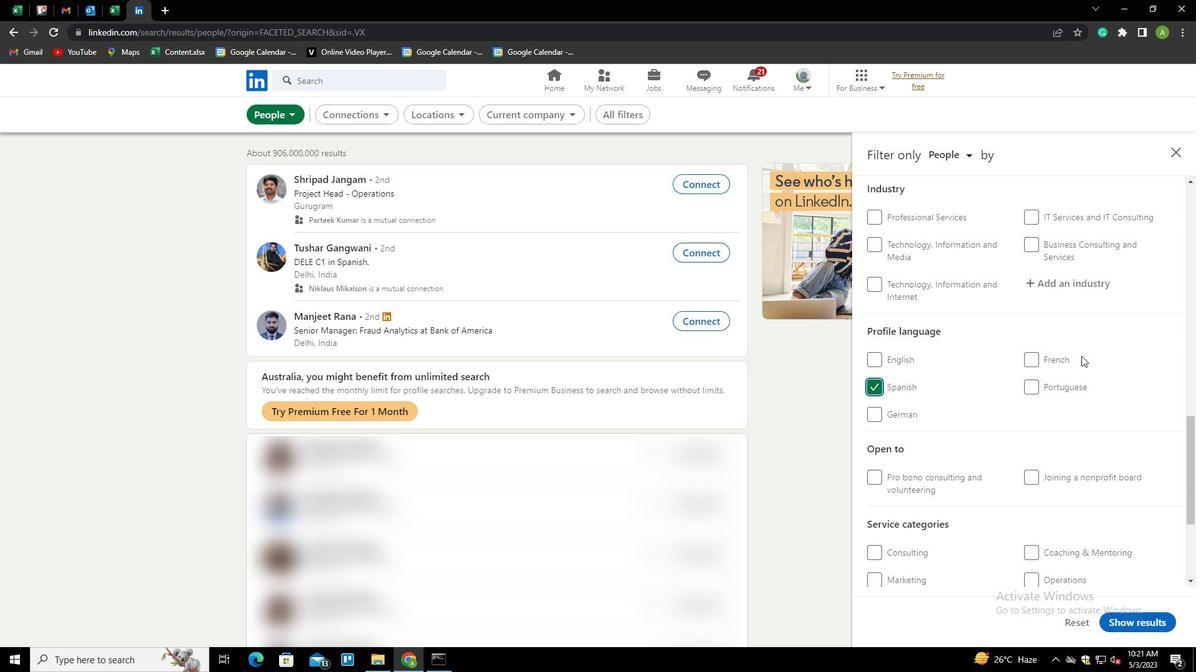 
Action: Mouse scrolled (1081, 357) with delta (0, 0)
Screenshot: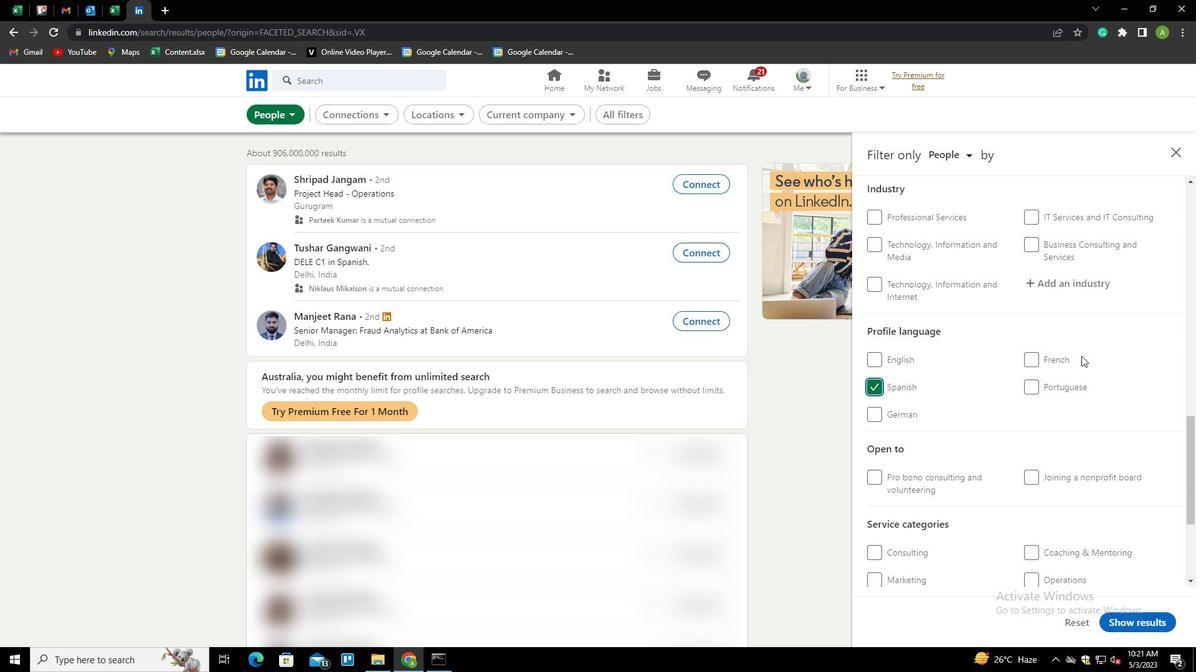 
Action: Mouse scrolled (1081, 357) with delta (0, 0)
Screenshot: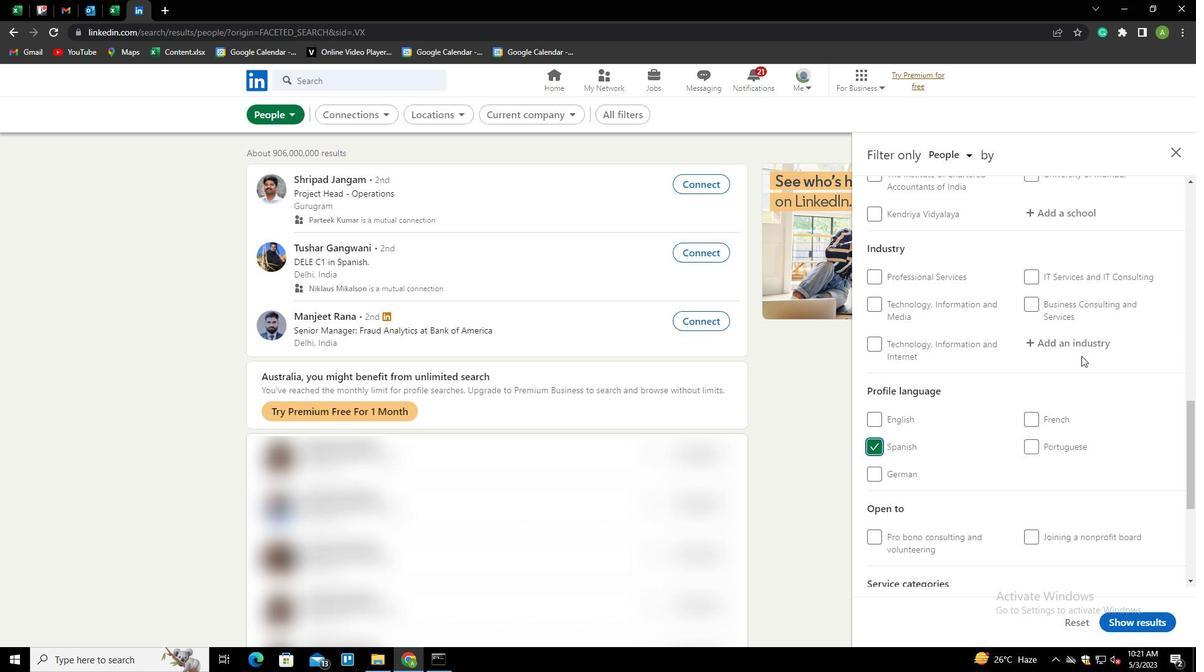 
Action: Mouse scrolled (1081, 357) with delta (0, 0)
Screenshot: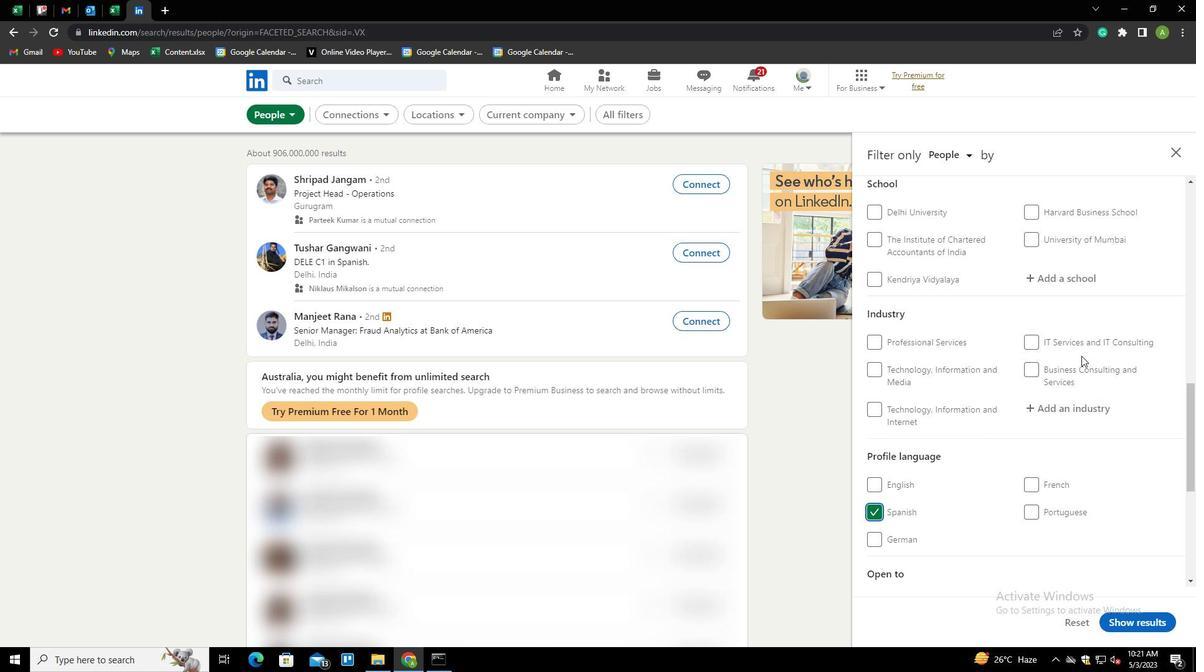 
Action: Mouse scrolled (1081, 357) with delta (0, 0)
Screenshot: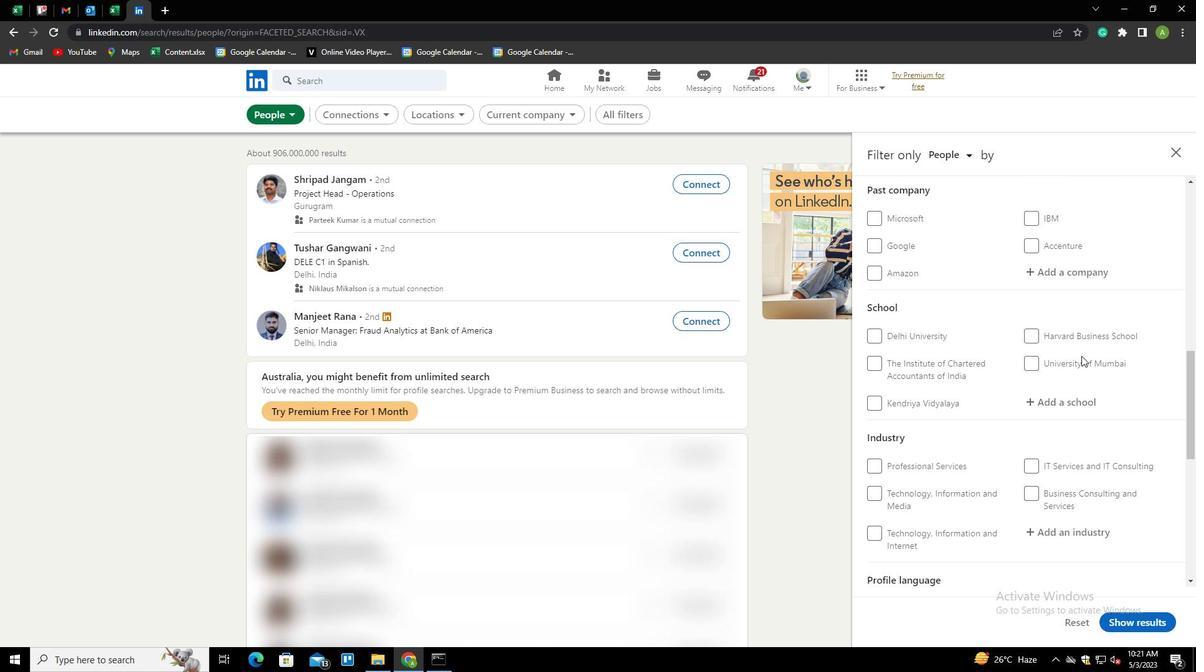 
Action: Mouse scrolled (1081, 357) with delta (0, 0)
Screenshot: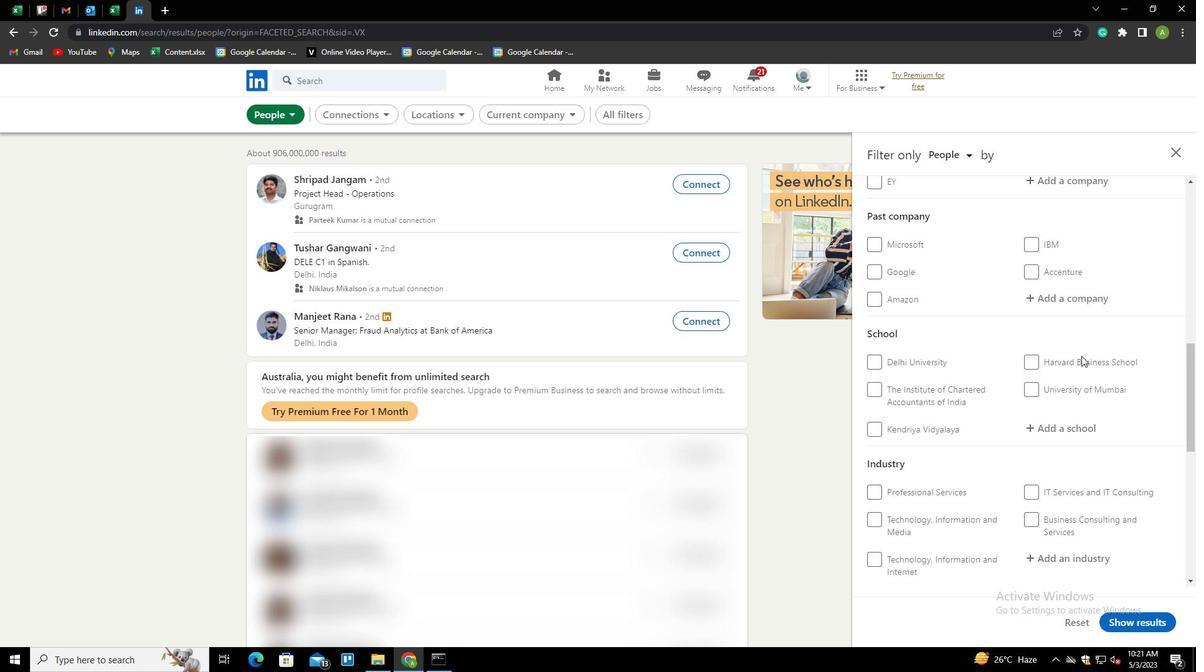 
Action: Mouse scrolled (1081, 357) with delta (0, 0)
Screenshot: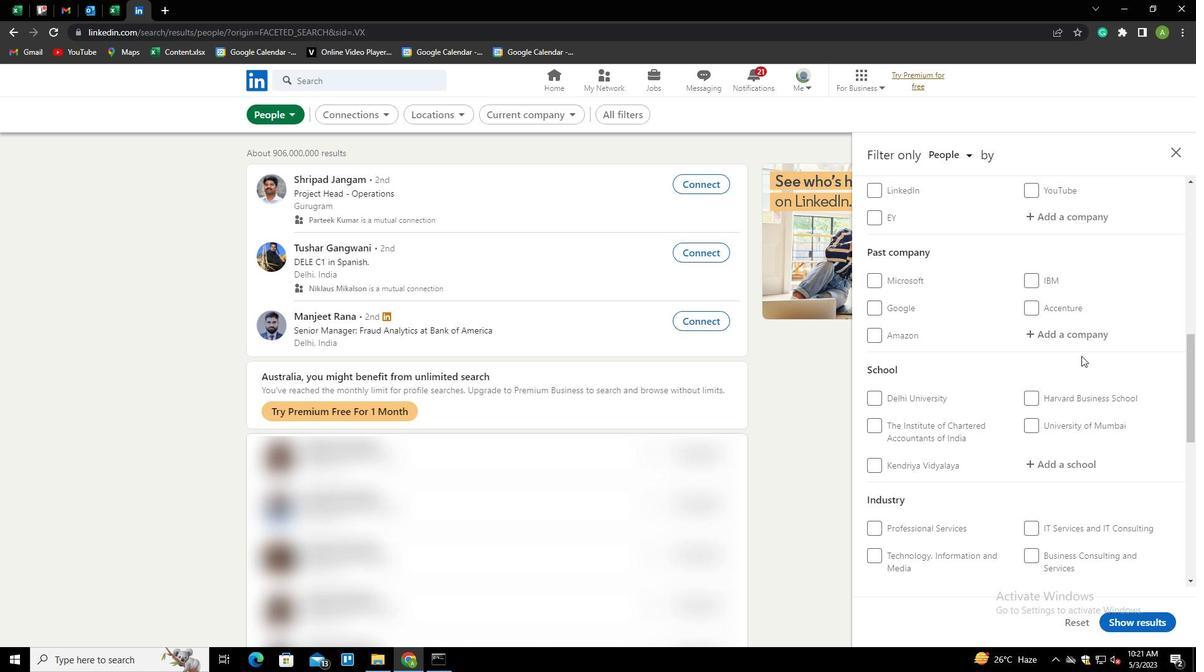 
Action: Mouse scrolled (1081, 357) with delta (0, 0)
Screenshot: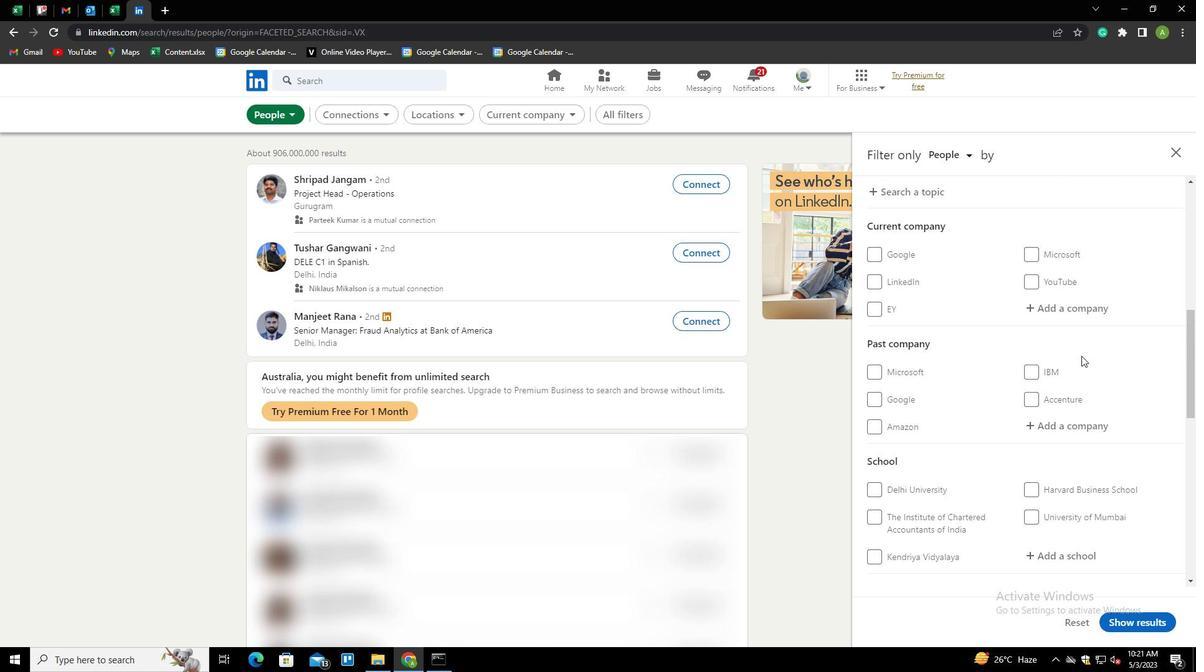 
Action: Mouse moved to (1079, 402)
Screenshot: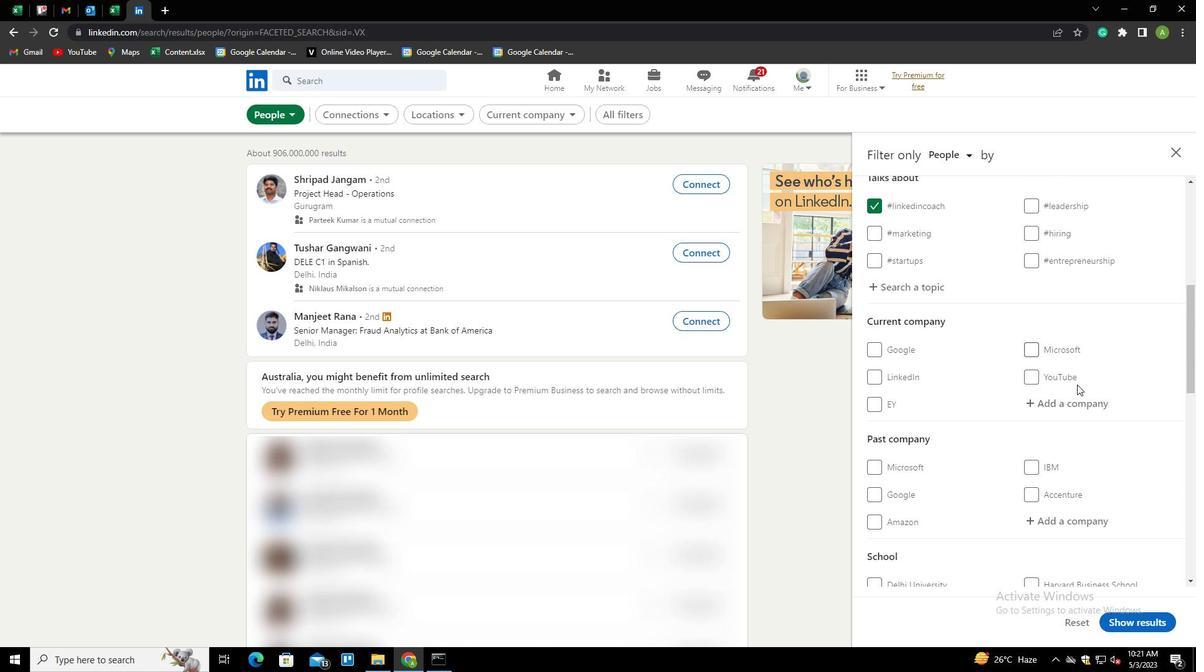 
Action: Mouse pressed left at (1079, 402)
Screenshot: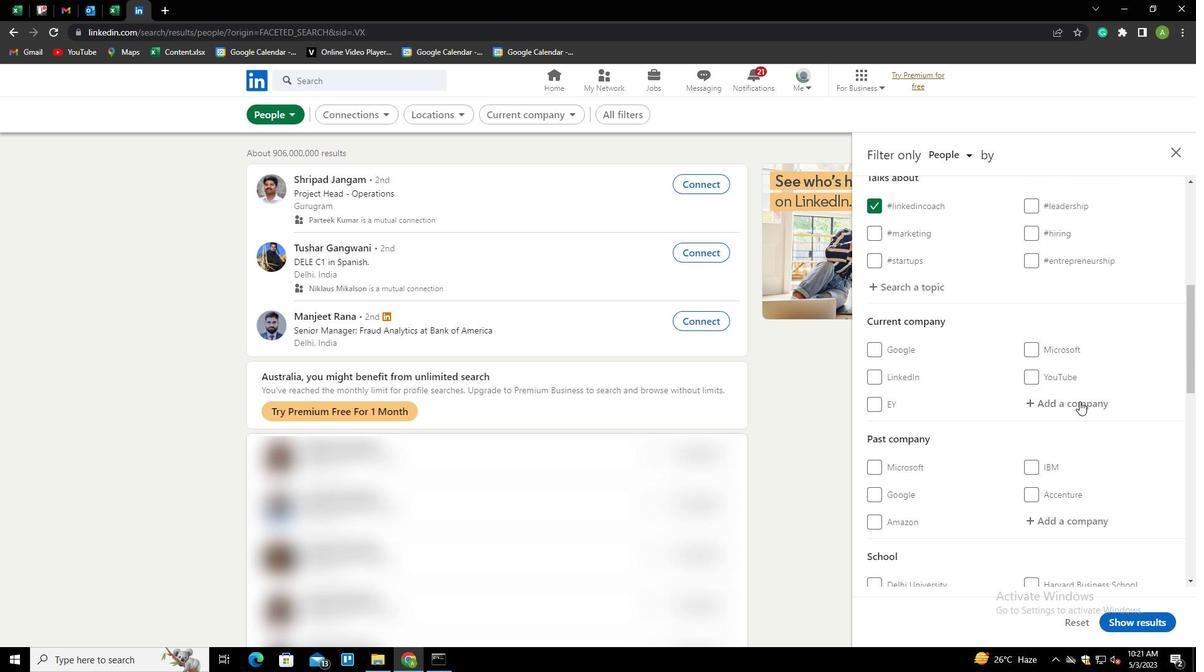 
Action: Key pressed <Key.shift>
Screenshot: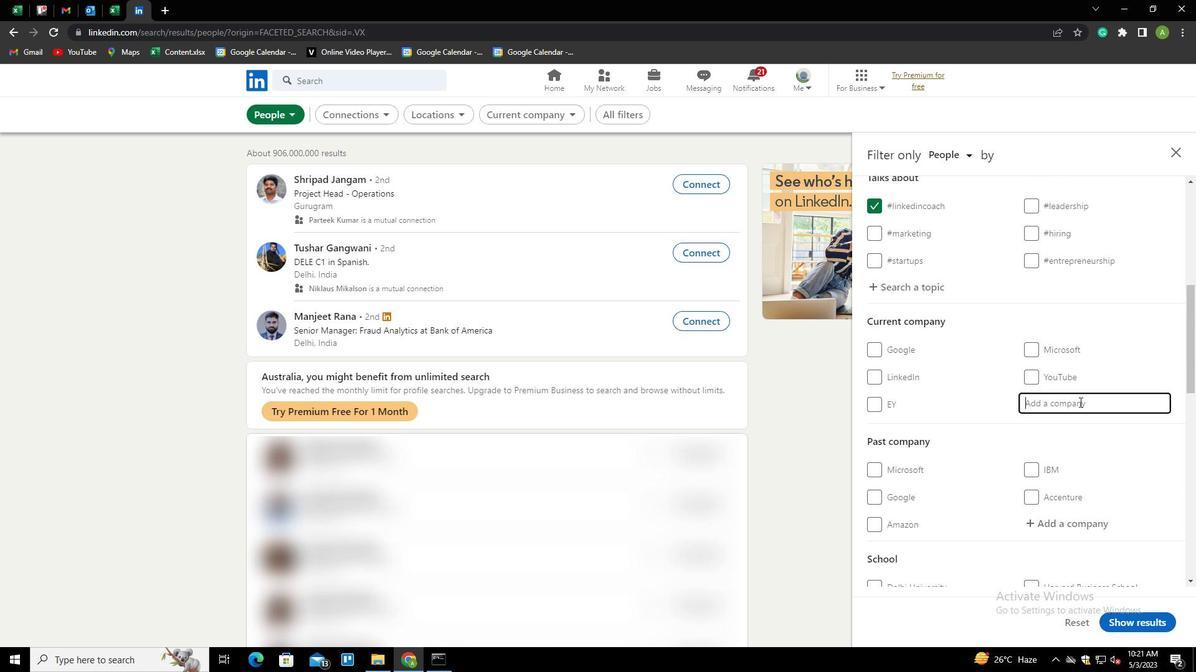 
Action: Mouse moved to (1079, 403)
Screenshot: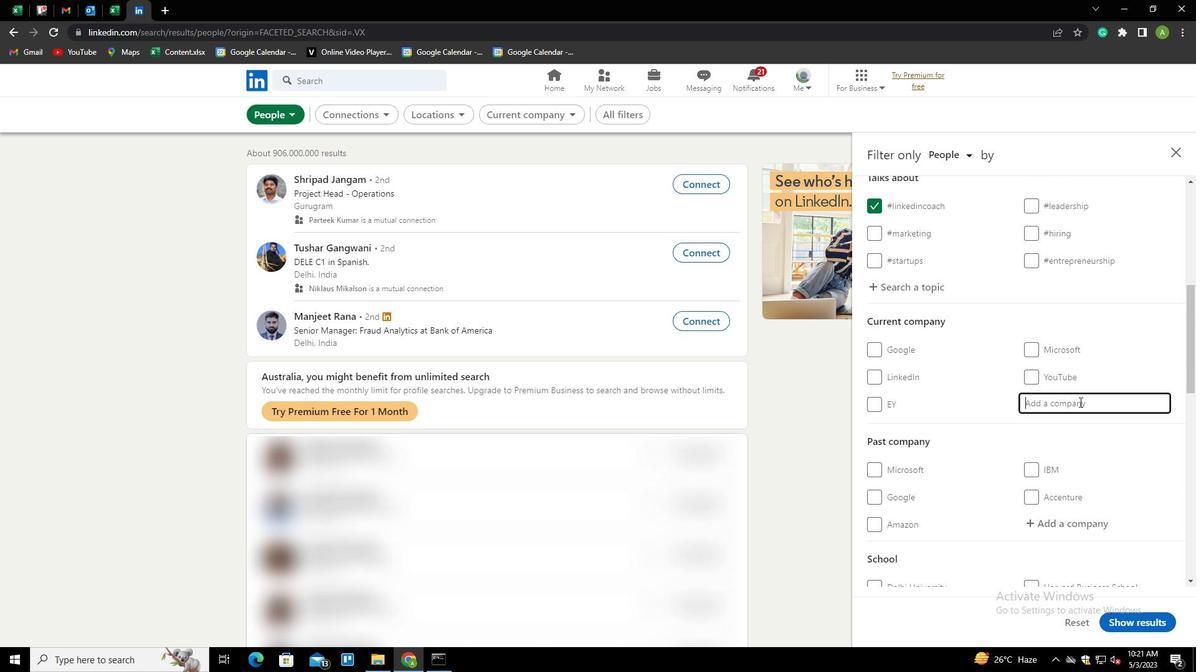 
Action: Key pressed FORBE<Key.down><Key.down><Key.down><Key.down><Key.down><Key.down><Key.down><Key.down><Key.down><Key.up><Key.up><Key.up><Key.enter>
Screenshot: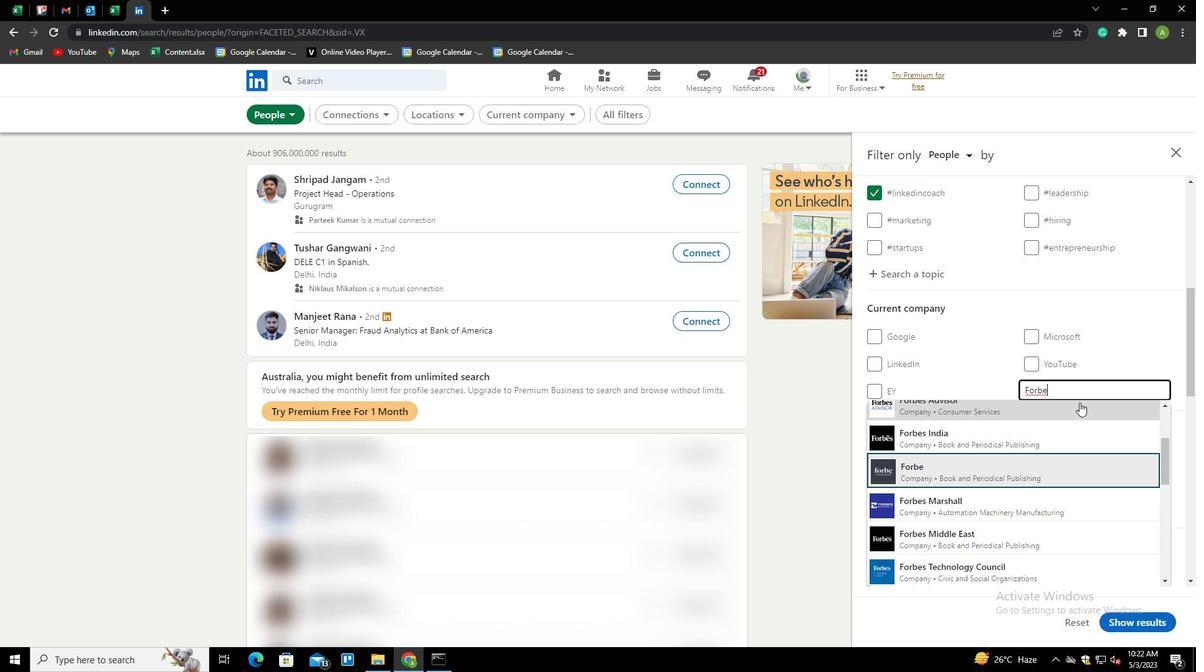 
Action: Mouse scrolled (1079, 402) with delta (0, 0)
Screenshot: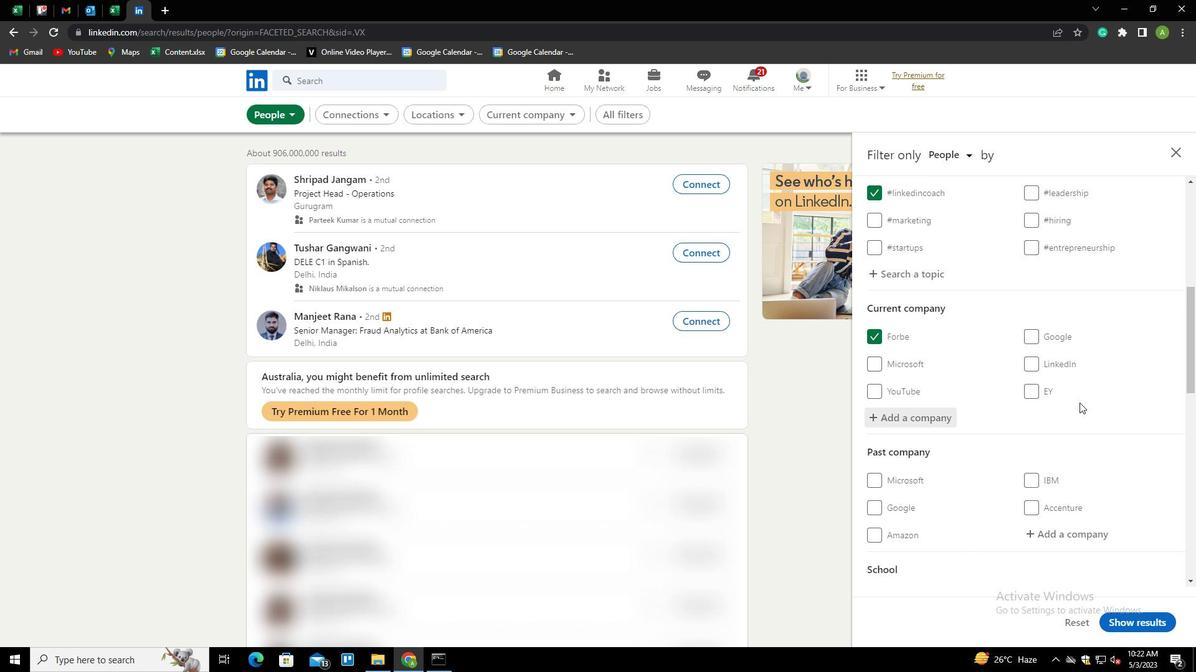 
Action: Mouse scrolled (1079, 402) with delta (0, 0)
Screenshot: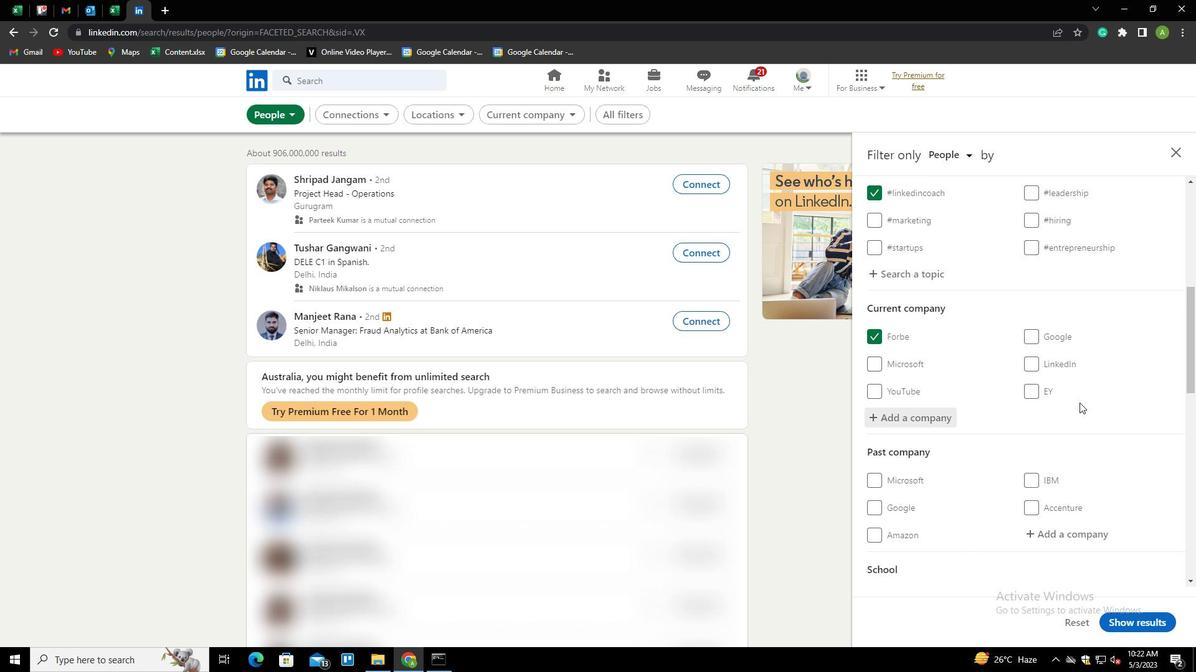
Action: Mouse scrolled (1079, 402) with delta (0, 0)
Screenshot: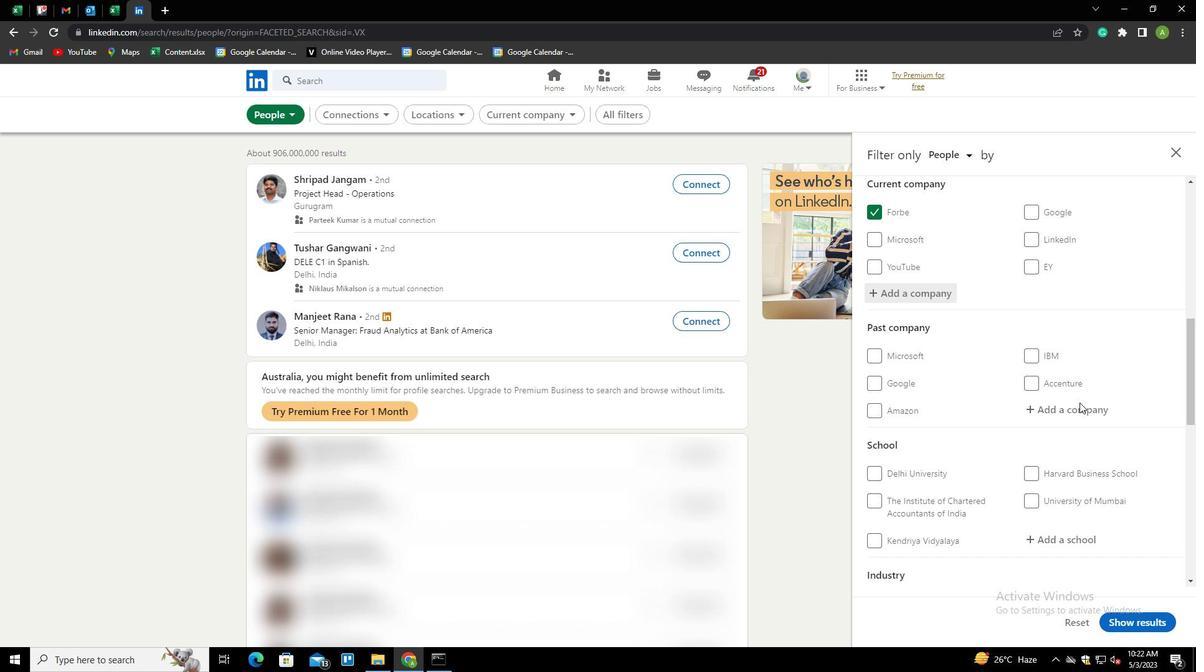 
Action: Mouse moved to (1042, 477)
Screenshot: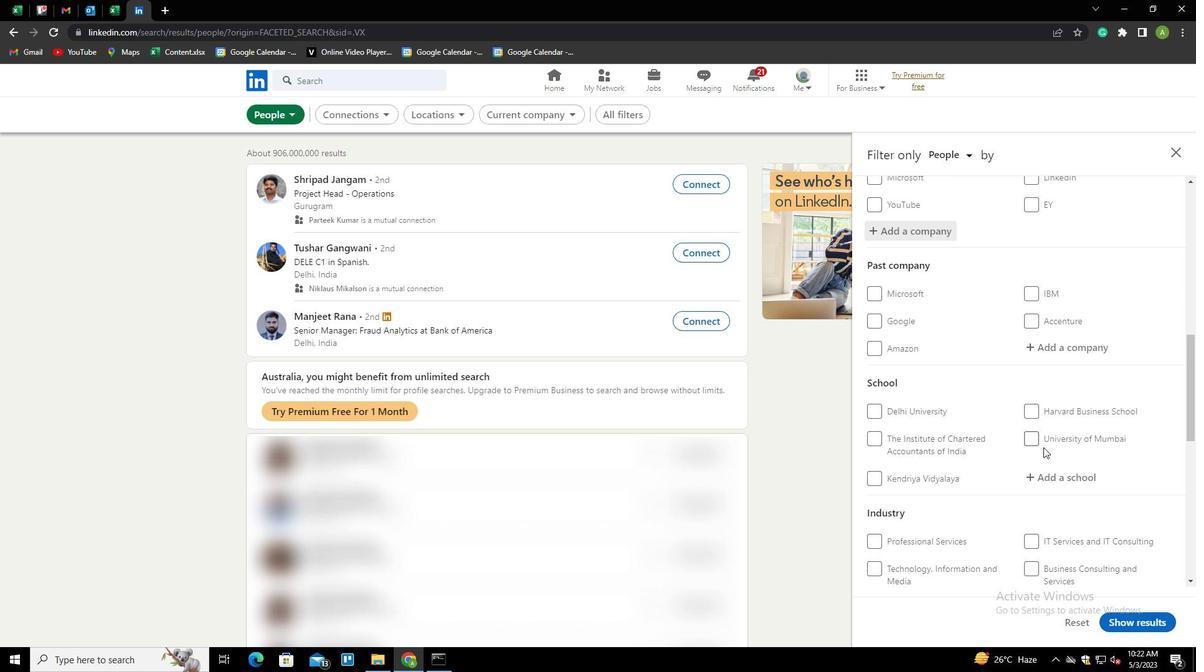 
Action: Mouse pressed left at (1042, 477)
Screenshot: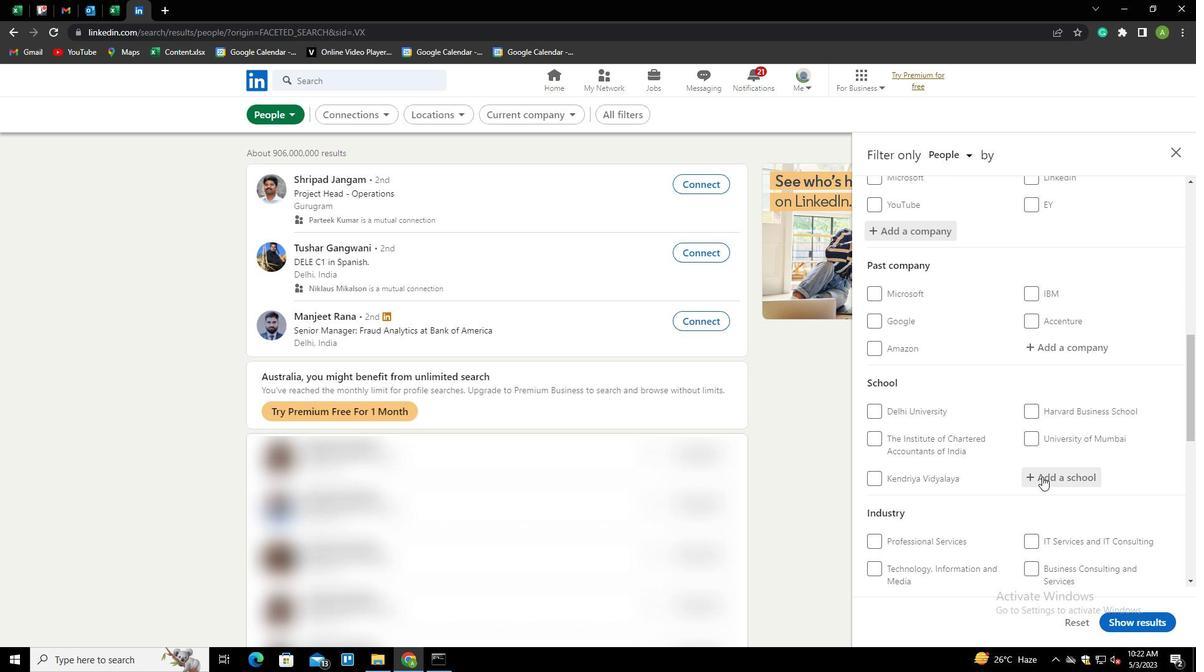 
Action: Mouse moved to (1043, 477)
Screenshot: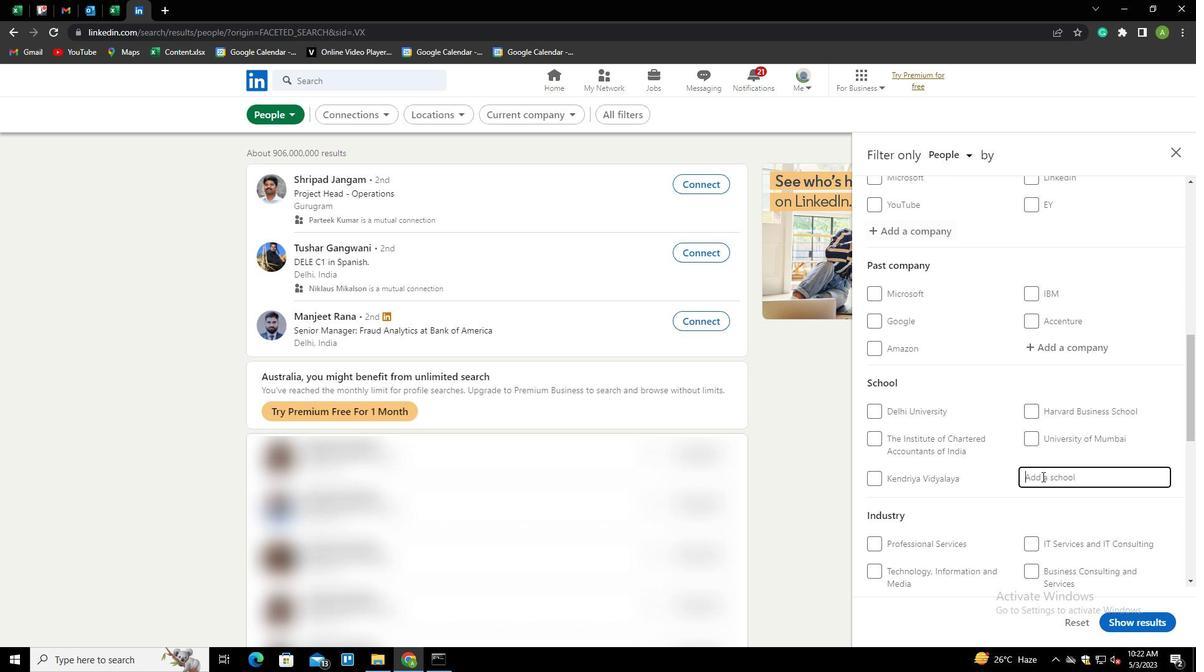 
Action: Mouse pressed left at (1043, 477)
Screenshot: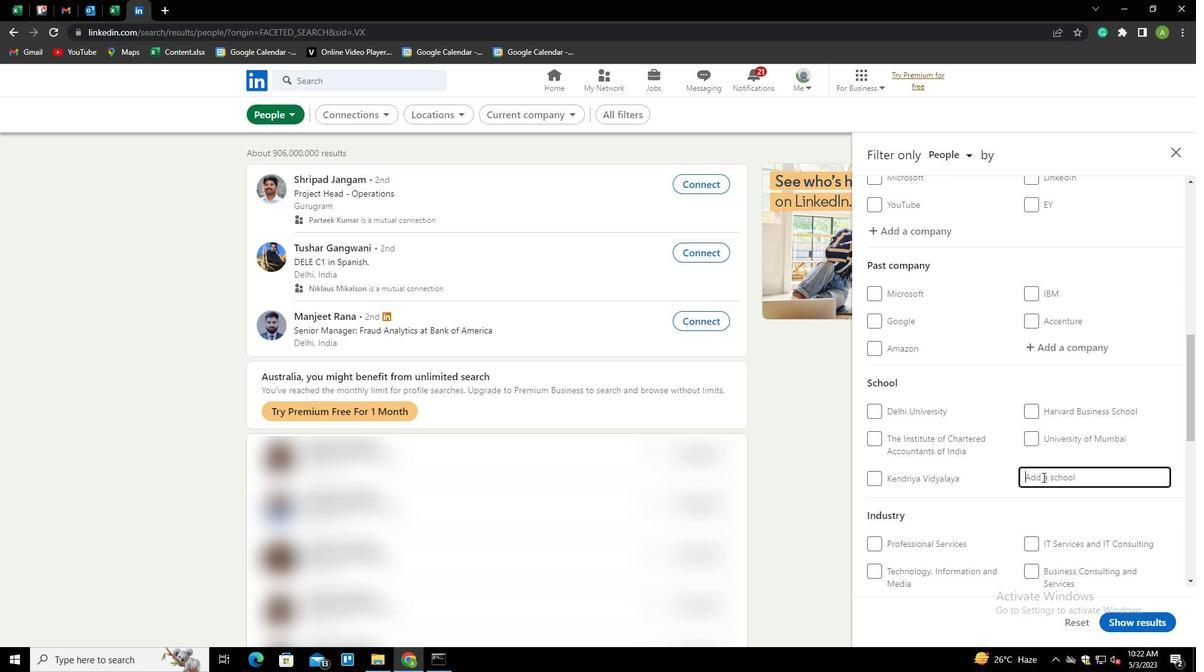 
Action: Key pressed <Key.shift><Key.shift><Key.shift><Key.shift><Key.shift><Key.shift><Key.shift><Key.shift><Key.shift><Key.shift><Key.shift><Key.shift><Key.shift>TELANGANA<Key.space><Key.shift>JOBS<Key.down><Key.enter>
Screenshot: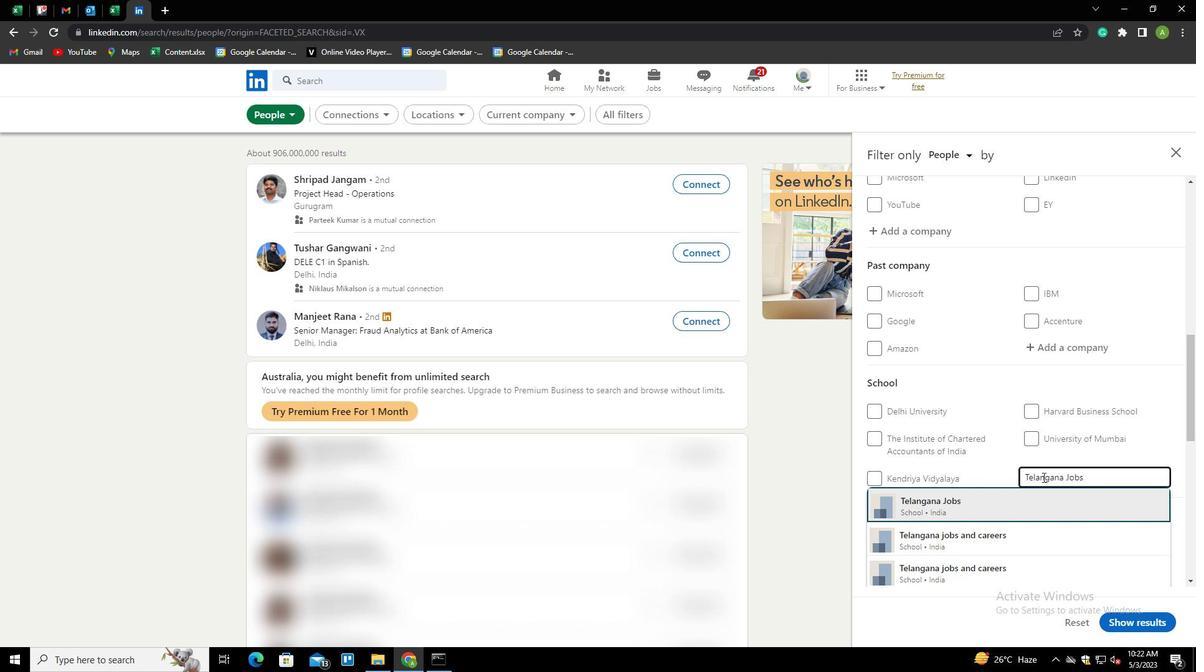 
Action: Mouse scrolled (1043, 477) with delta (0, 0)
Screenshot: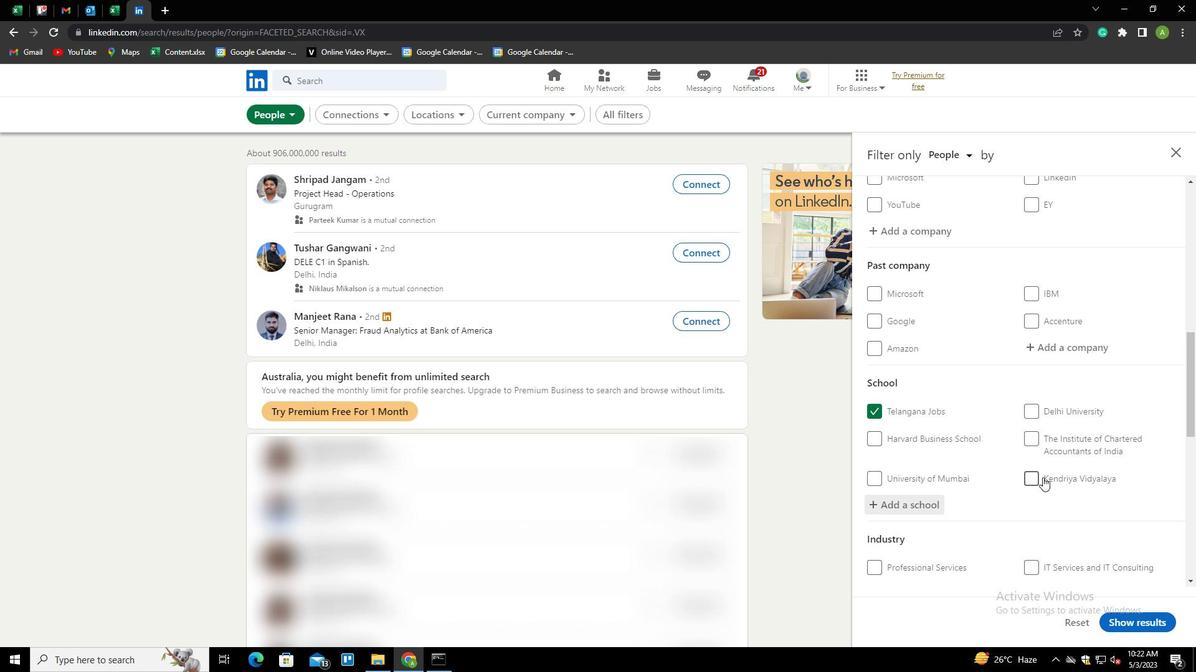 
Action: Mouse scrolled (1043, 477) with delta (0, 0)
Screenshot: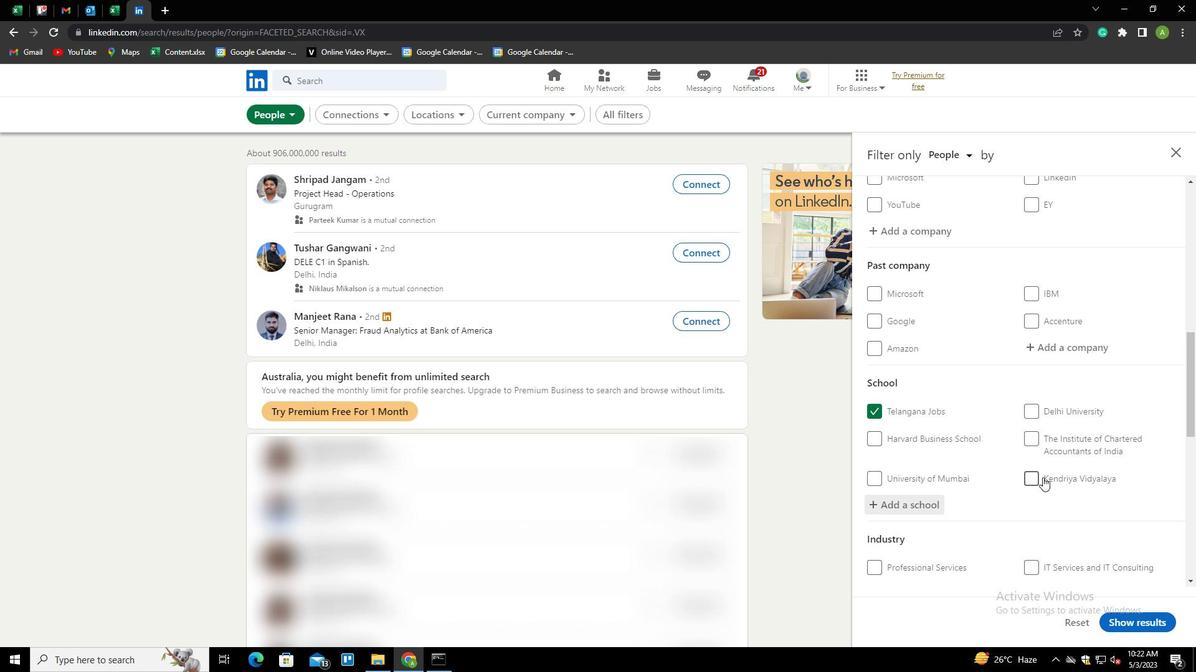 
Action: Mouse scrolled (1043, 477) with delta (0, 0)
Screenshot: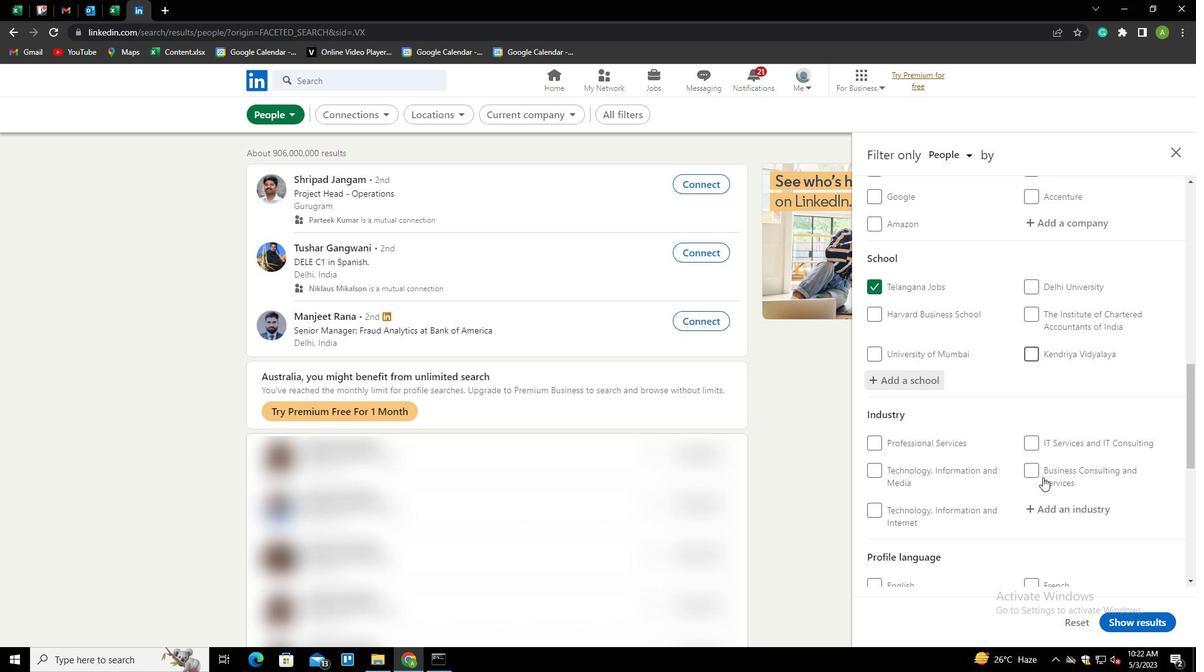 
Action: Mouse moved to (1043, 444)
Screenshot: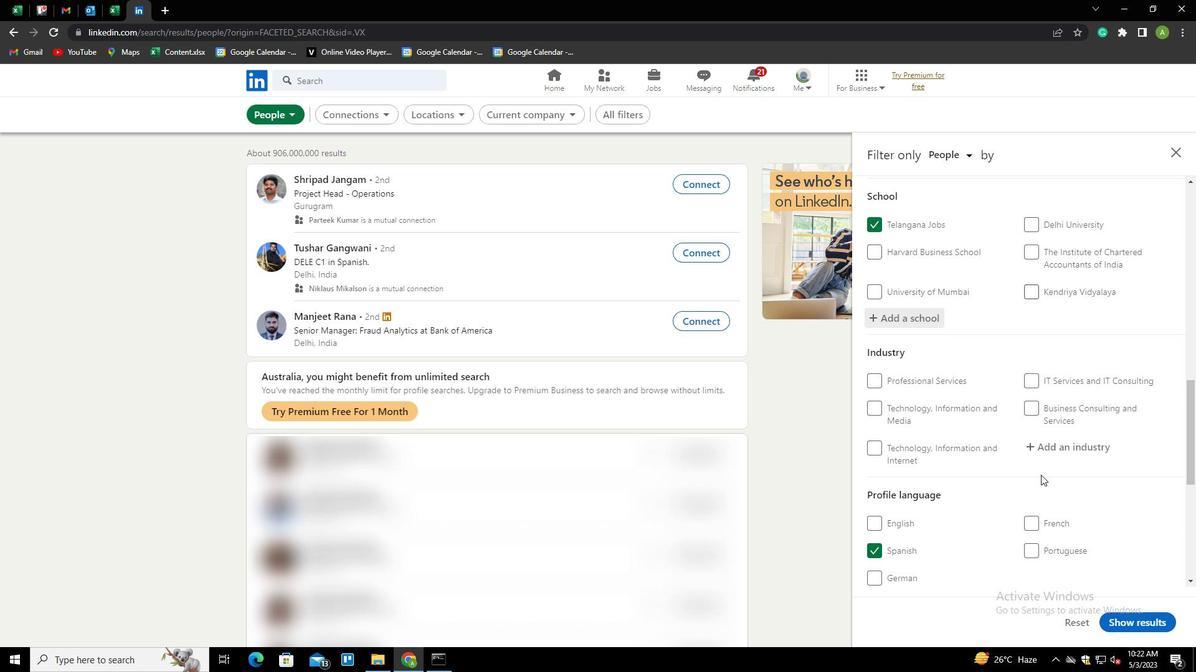 
Action: Mouse pressed left at (1043, 444)
Screenshot: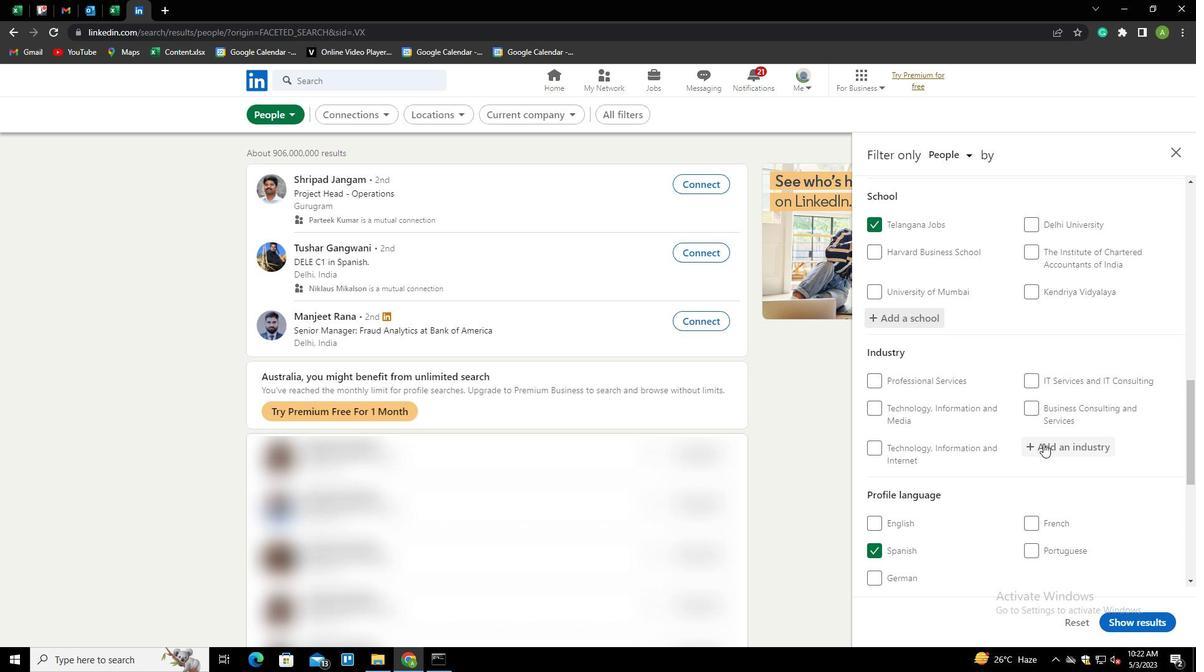 
Action: Mouse moved to (1044, 443)
Screenshot: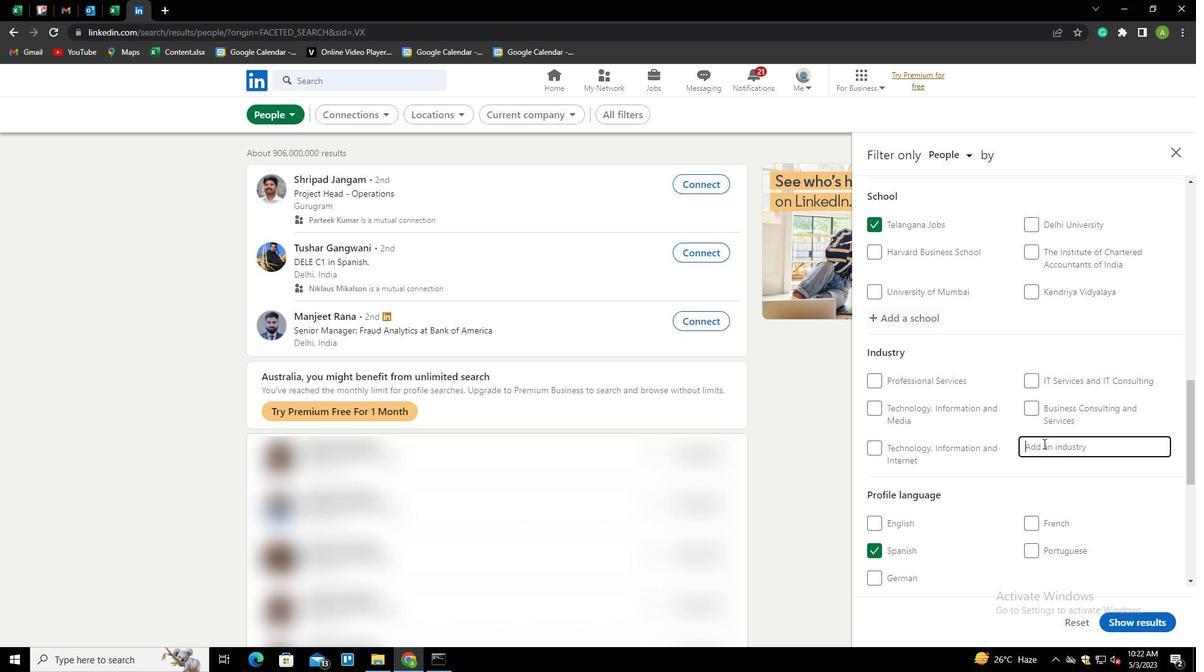
Action: Mouse pressed left at (1044, 443)
Screenshot: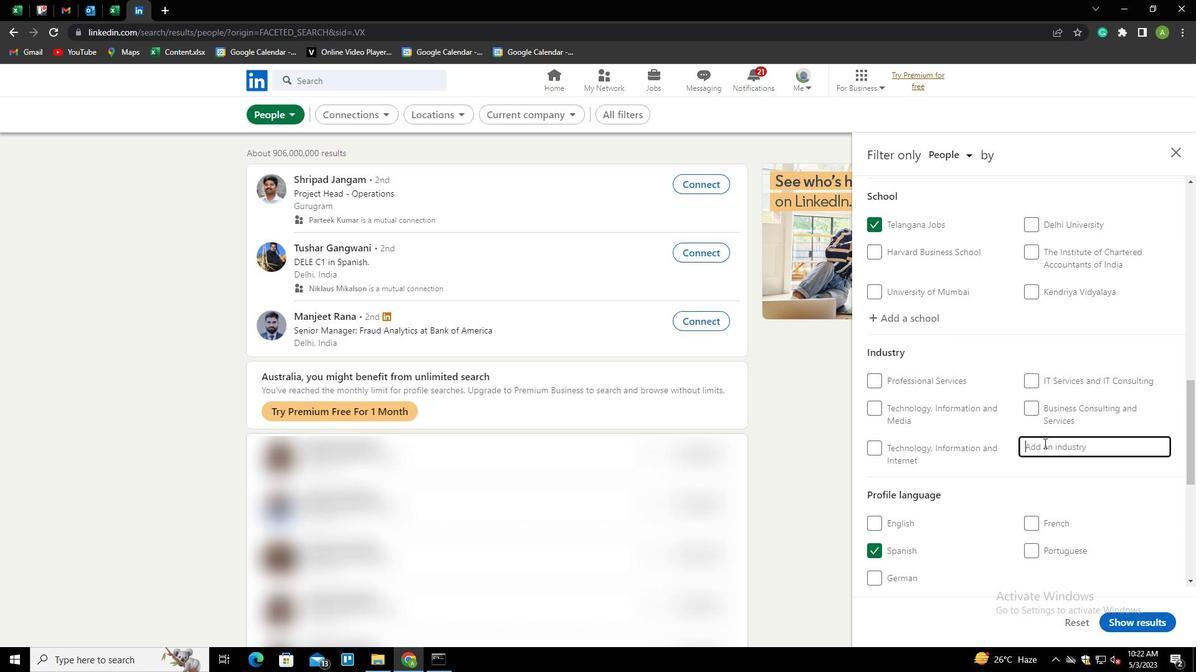 
Action: Key pressed <Key.shift><Key.shift><Key.shift><Key.shift><Key.shift><Key.shift><Key.shift><Key.shift><Key.shift><Key.shift><Key.shift><Key.shift>BUSINESS<Key.space><Key.shift>CONSULTING<Key.down><Key.enter>
Screenshot: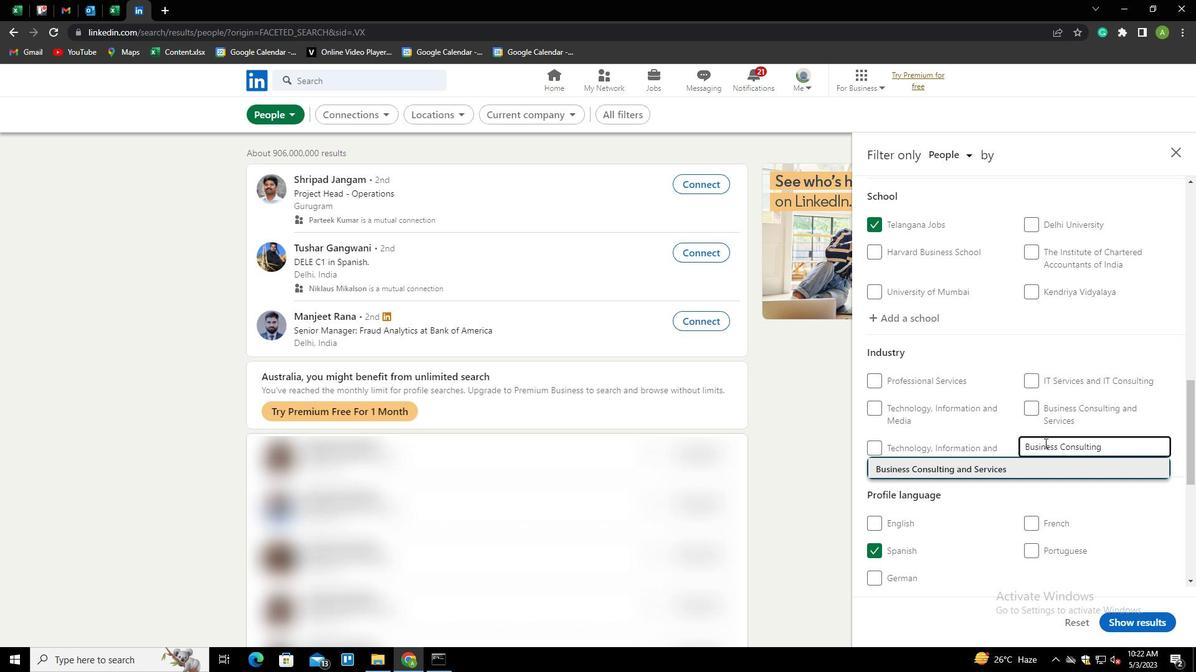 
Action: Mouse scrolled (1044, 442) with delta (0, 0)
Screenshot: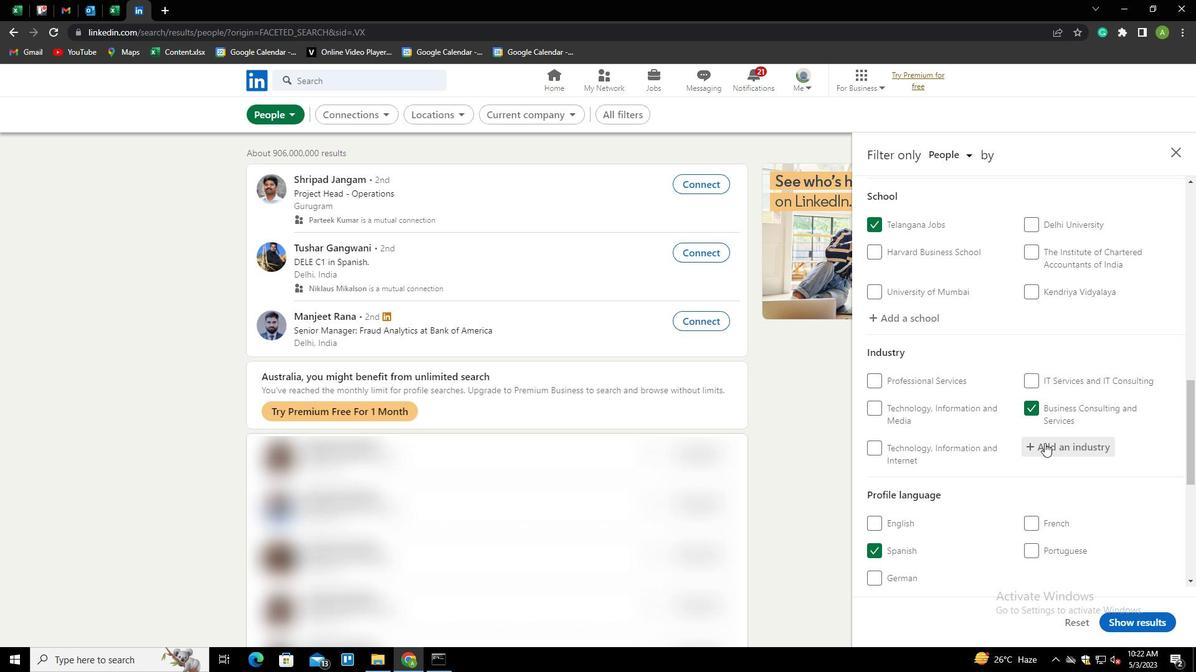 
Action: Mouse scrolled (1044, 442) with delta (0, 0)
Screenshot: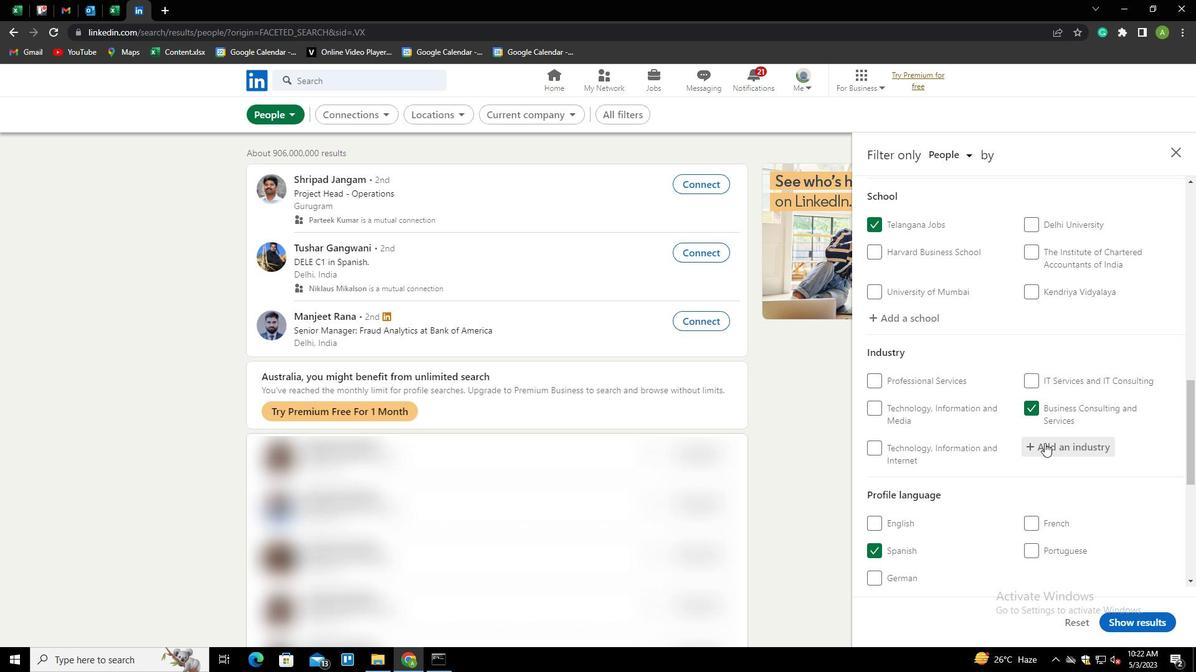 
Action: Mouse scrolled (1044, 442) with delta (0, 0)
Screenshot: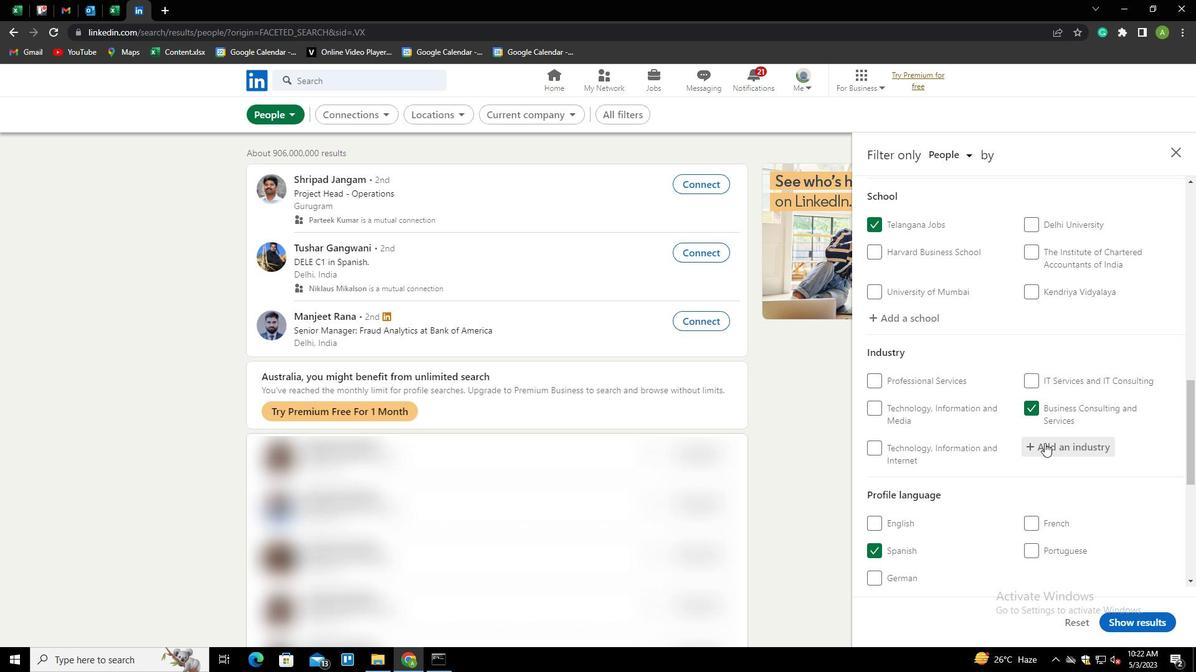 
Action: Mouse scrolled (1044, 442) with delta (0, 0)
Screenshot: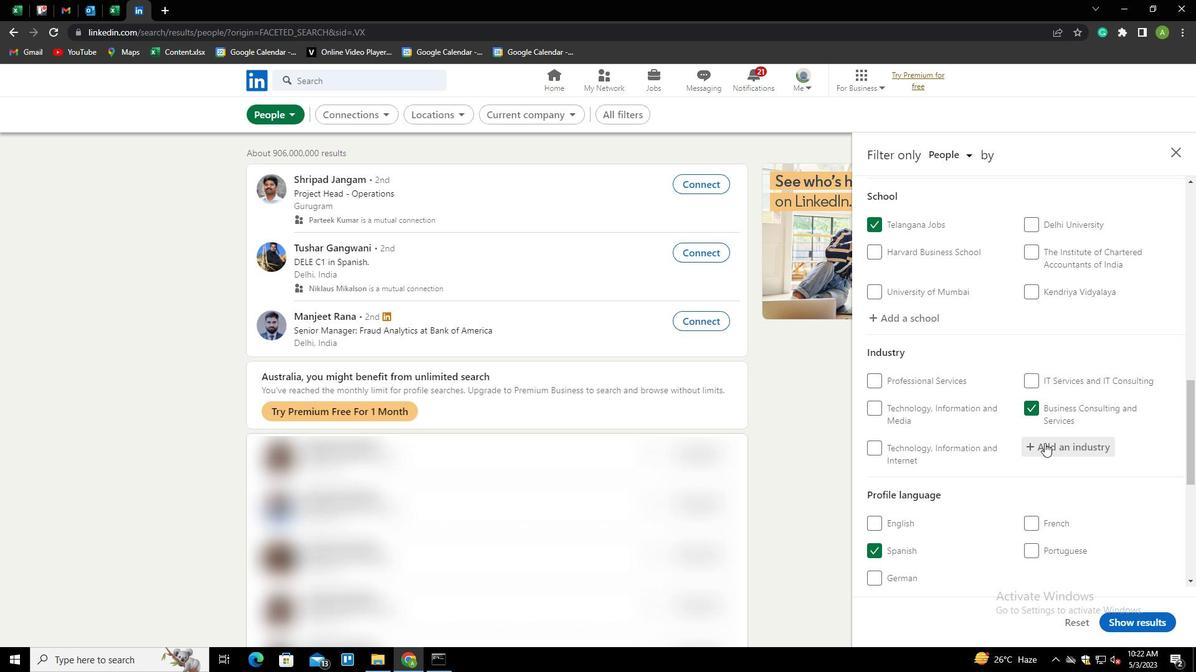 
Action: Mouse scrolled (1044, 442) with delta (0, 0)
Screenshot: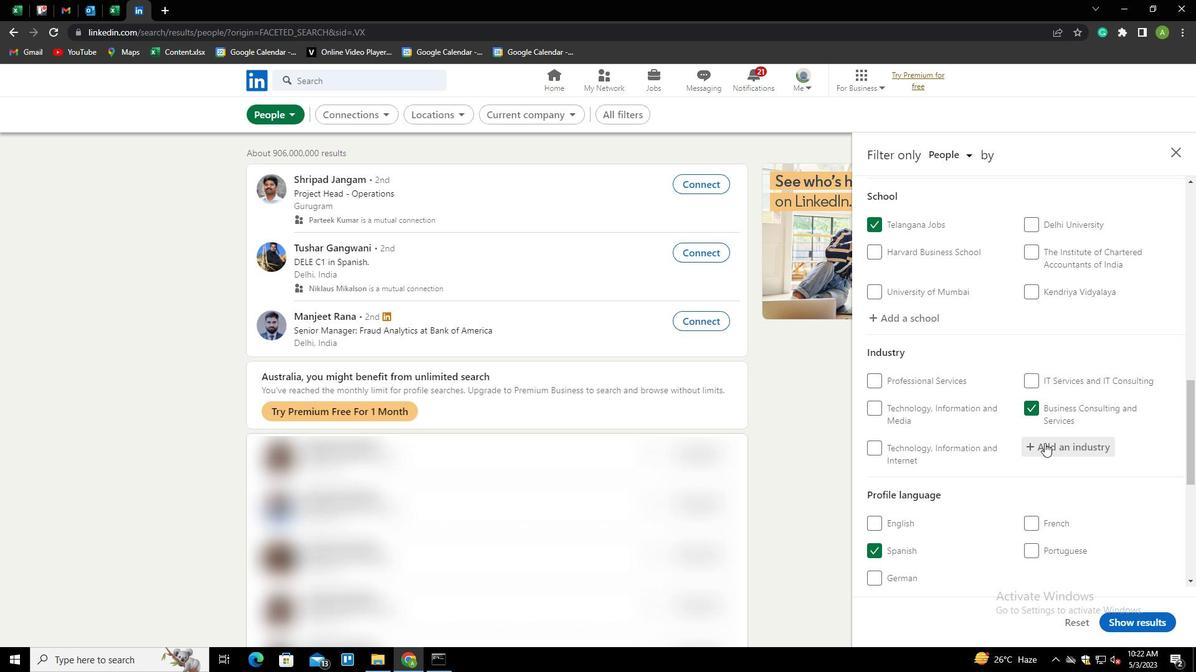 
Action: Mouse scrolled (1044, 442) with delta (0, 0)
Screenshot: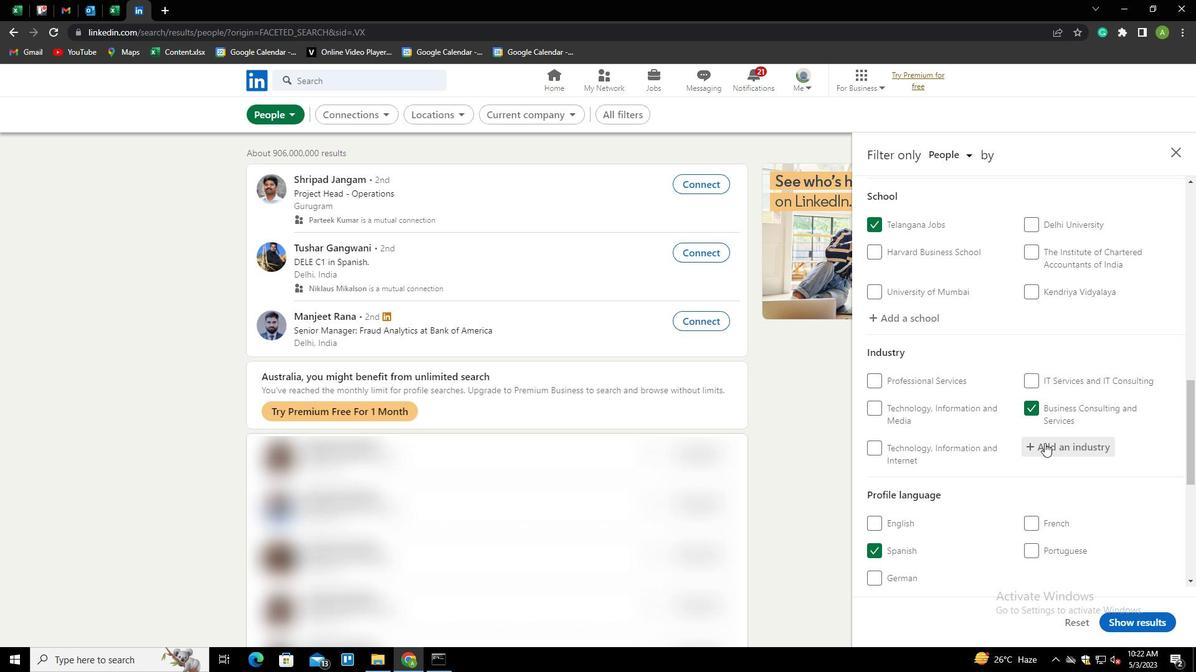 
Action: Mouse scrolled (1044, 442) with delta (0, 0)
Screenshot: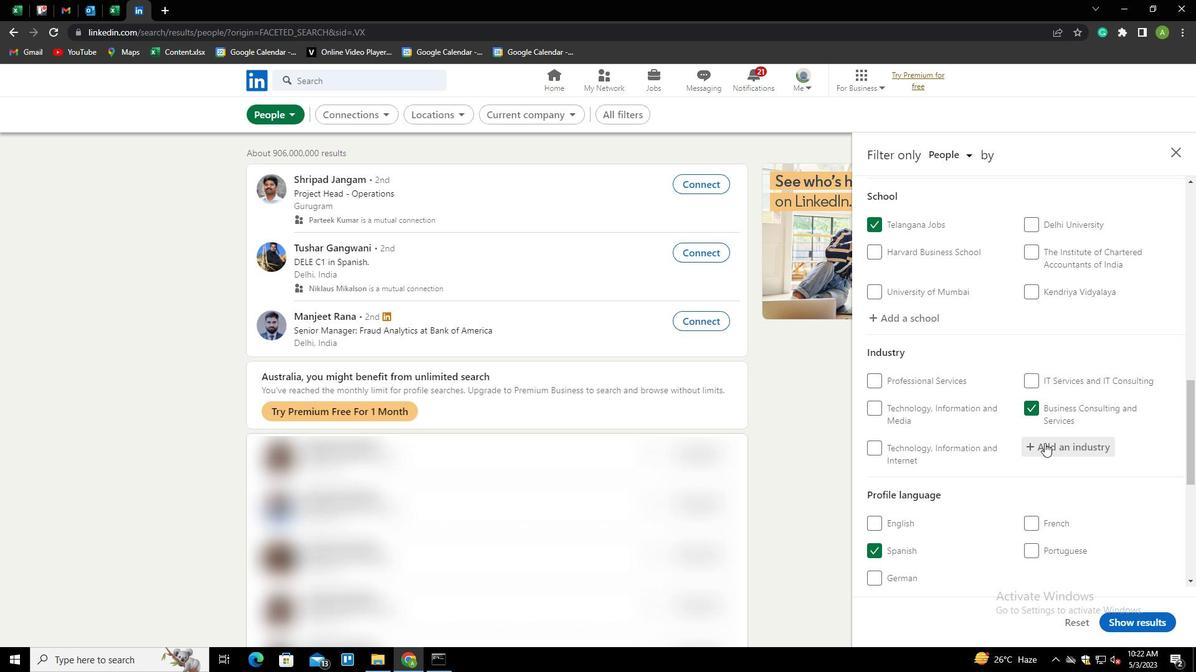 
Action: Mouse moved to (940, 528)
Screenshot: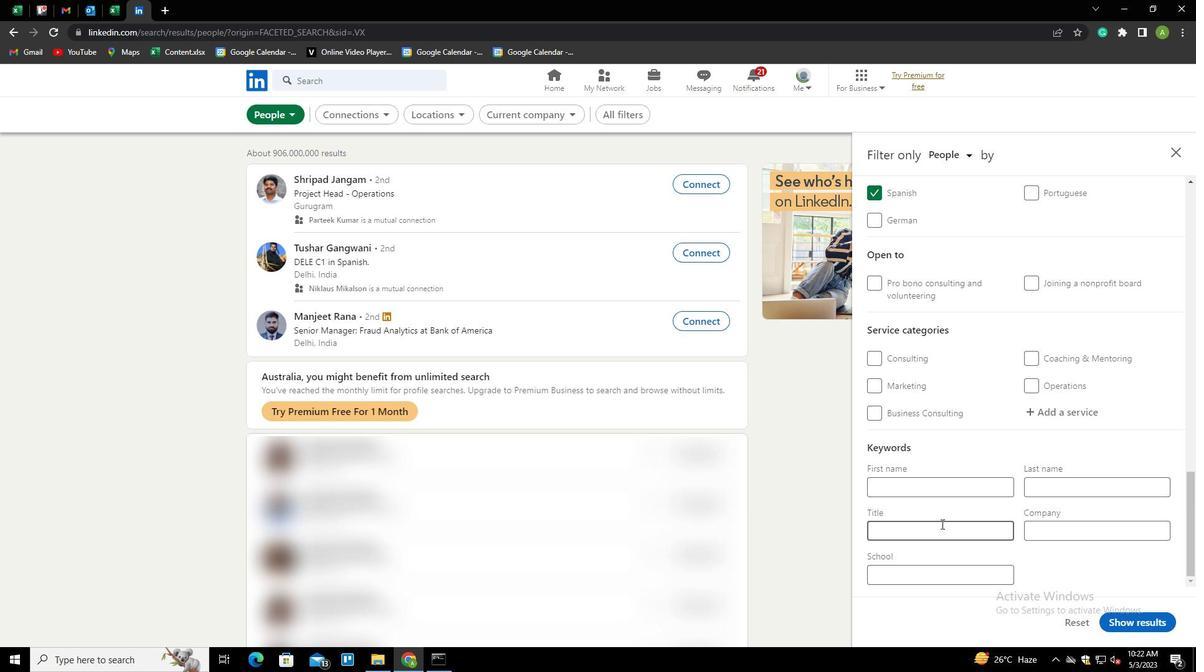 
Action: Mouse pressed left at (940, 528)
Screenshot: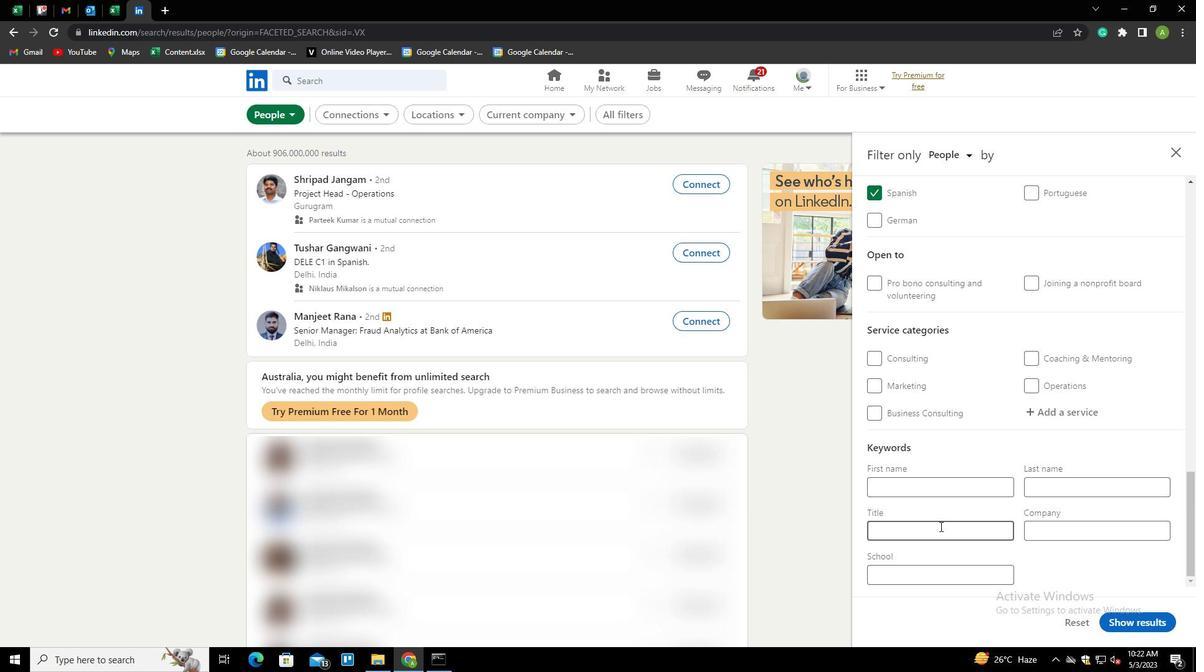 
Action: Mouse moved to (940, 529)
Screenshot: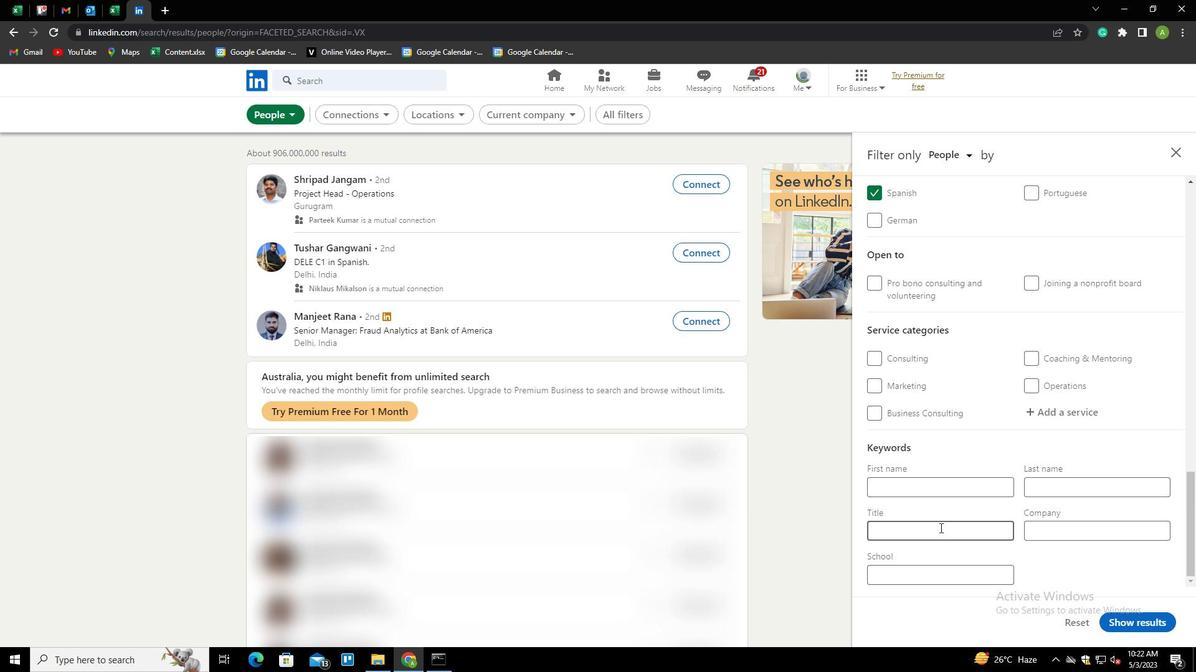 
Action: Key pressed <Key.shift><Key.shift><Key.shift><Key.shift><Key.shift><Key.shift><Key.shift><Key.shift><Key.shift><Key.shift><Key.shift><Key.shift><Key.shift><Key.shift><Key.shift><Key.shift><Key.shift><Key.shift><Key.shift><Key.shift><Key.shift><Key.shift><Key.shift><Key.shift><Key.shift>PROGRAM<Key.space><Key.shift>ADMINISTRATION
Screenshot: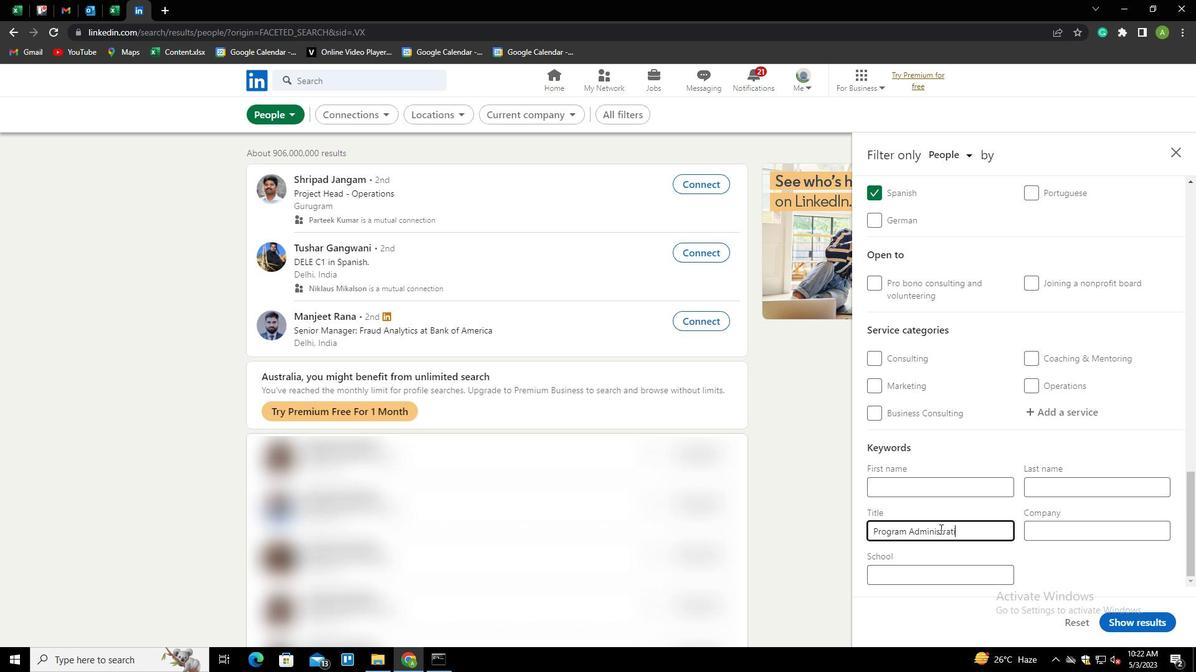 
Action: Mouse moved to (1092, 571)
Screenshot: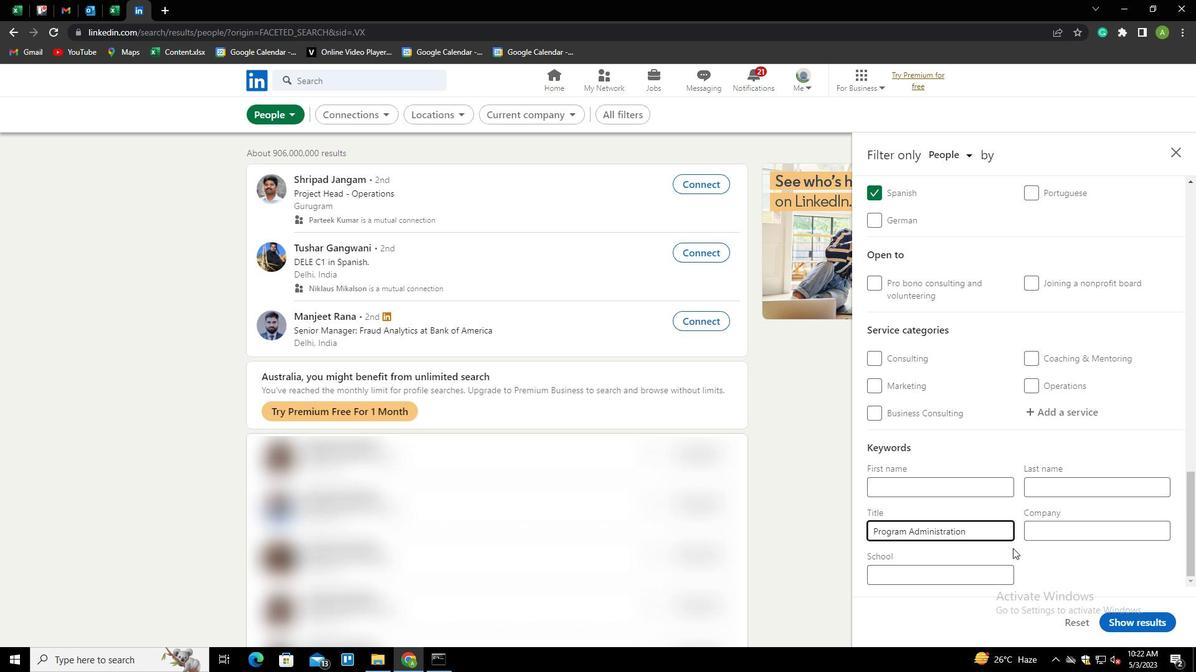
Action: Mouse pressed left at (1092, 571)
Screenshot: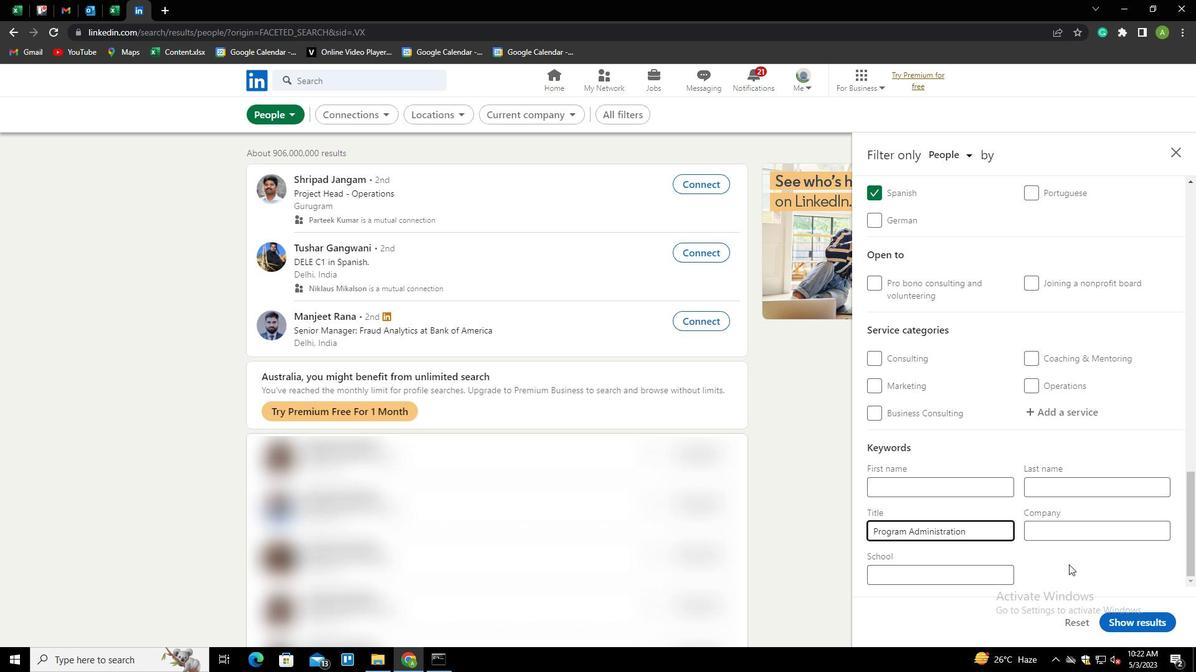 
Action: Mouse moved to (1139, 621)
Screenshot: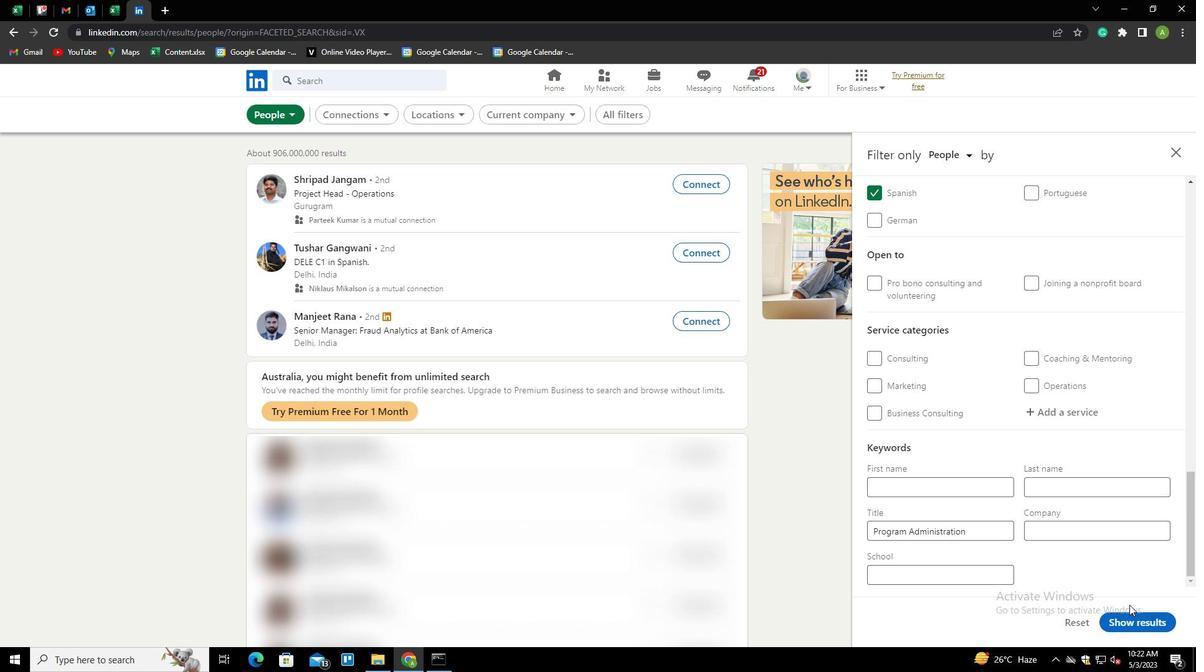 
Action: Mouse pressed left at (1139, 621)
Screenshot: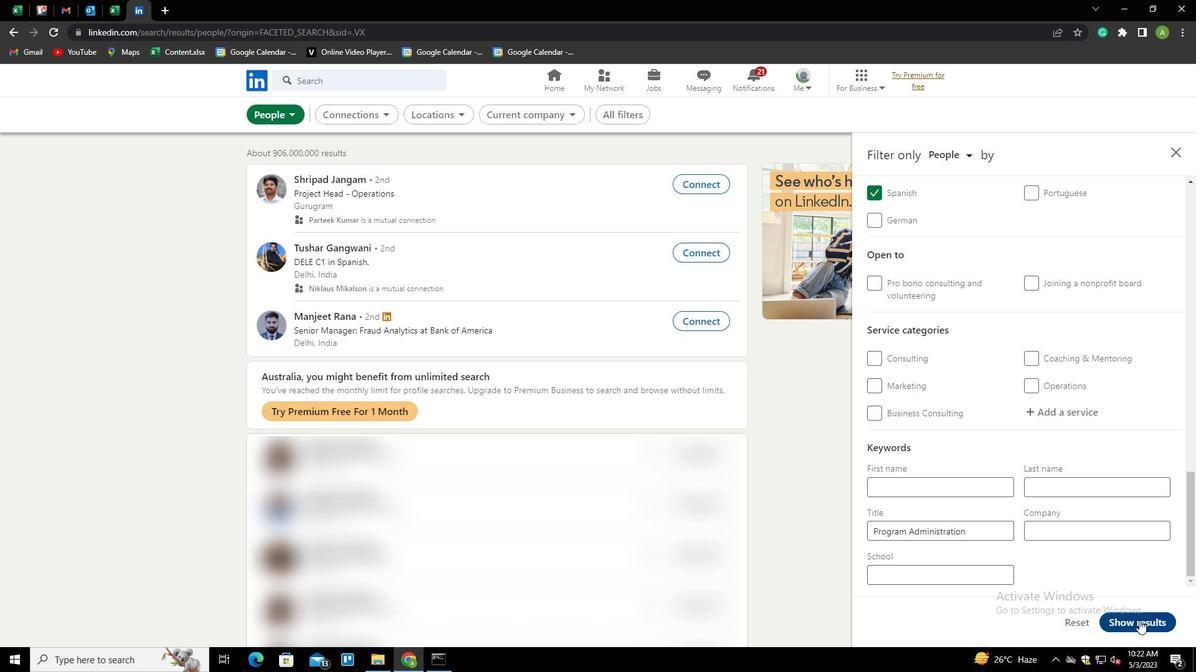 
